 Task: Find a place to stay in Weymouth, United States, from July 12 to July 16 for 8 guests, with a price range of ₹10,000 to ₹16,000, and amenities including Wifi, Free parking, Gym, and Breakfast. Ensure the property type is a House and has Self check-in.
Action: Mouse moved to (578, 108)
Screenshot: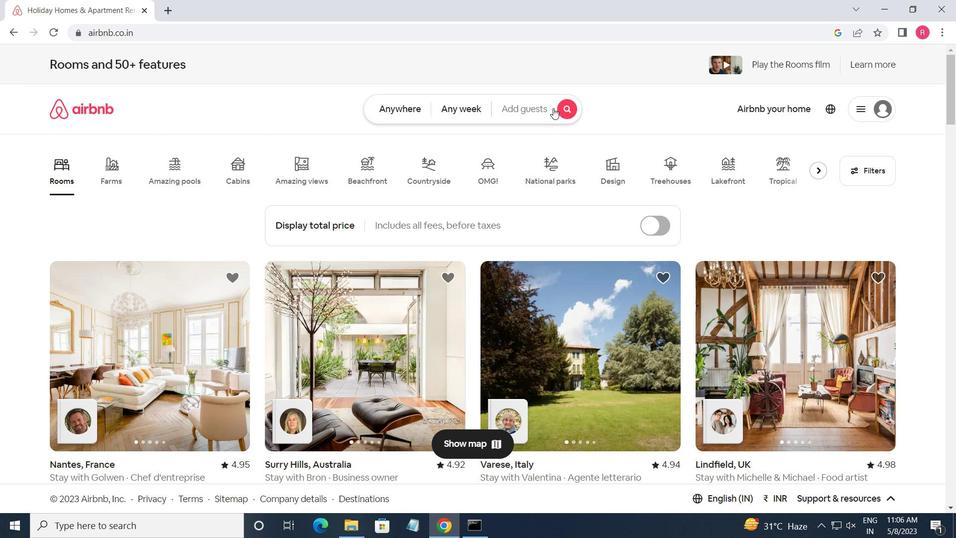 
Action: Mouse pressed left at (578, 108)
Screenshot: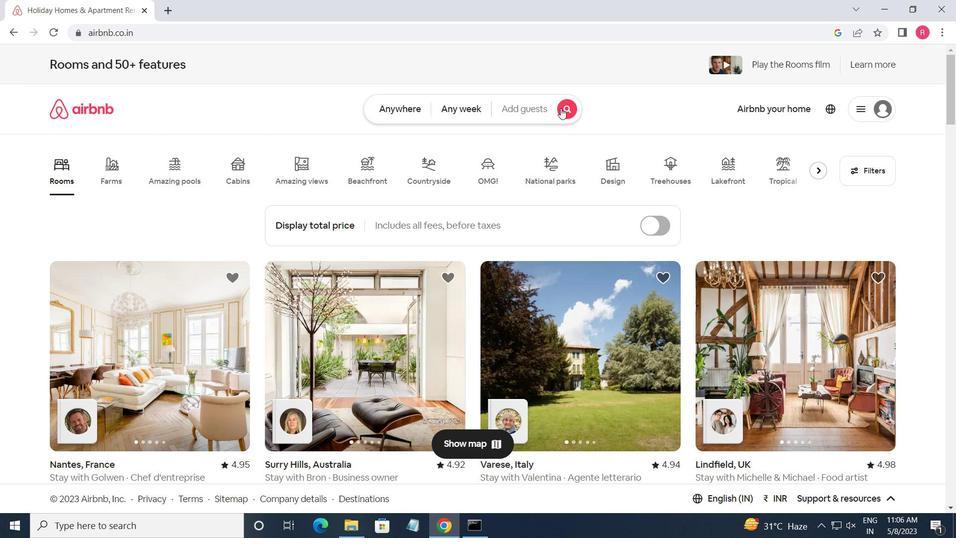 
Action: Mouse moved to (261, 157)
Screenshot: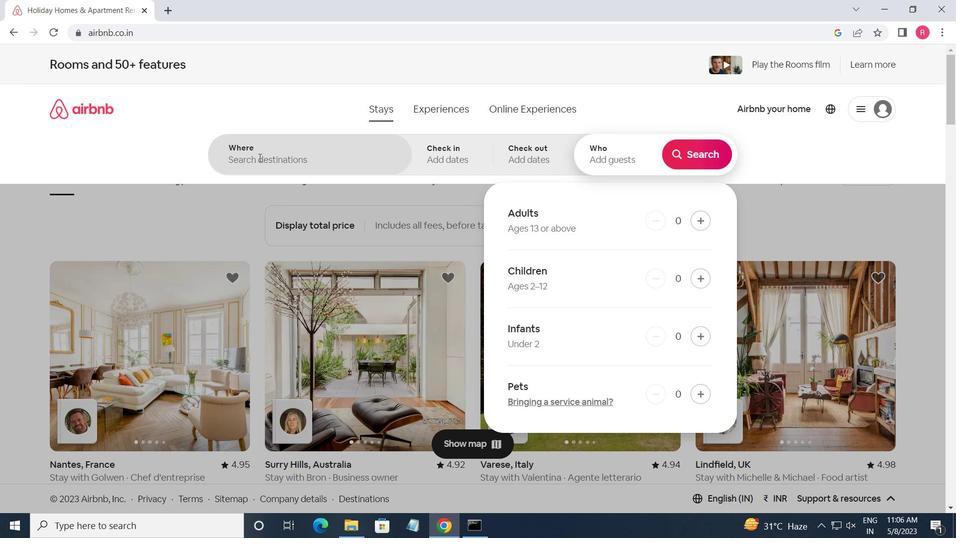 
Action: Mouse pressed left at (261, 157)
Screenshot: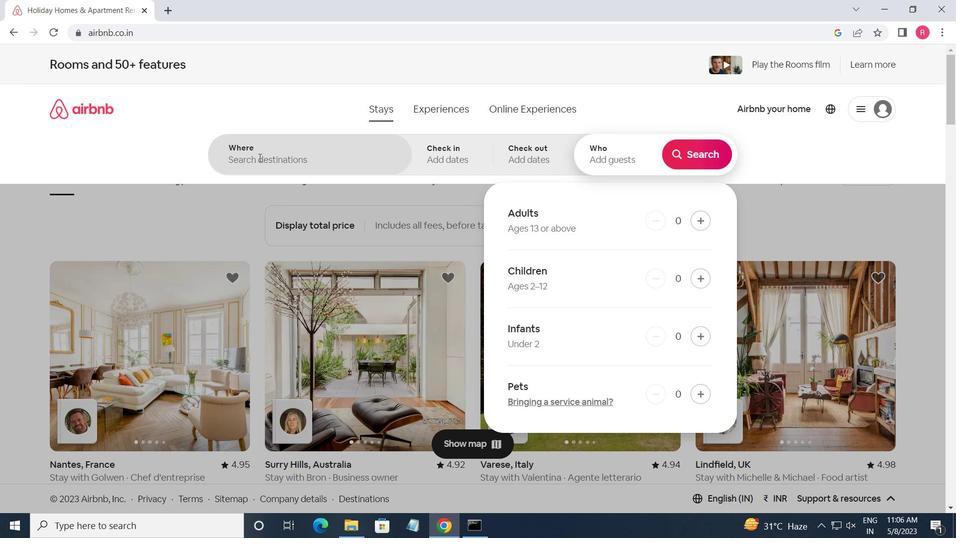 
Action: Mouse moved to (262, 157)
Screenshot: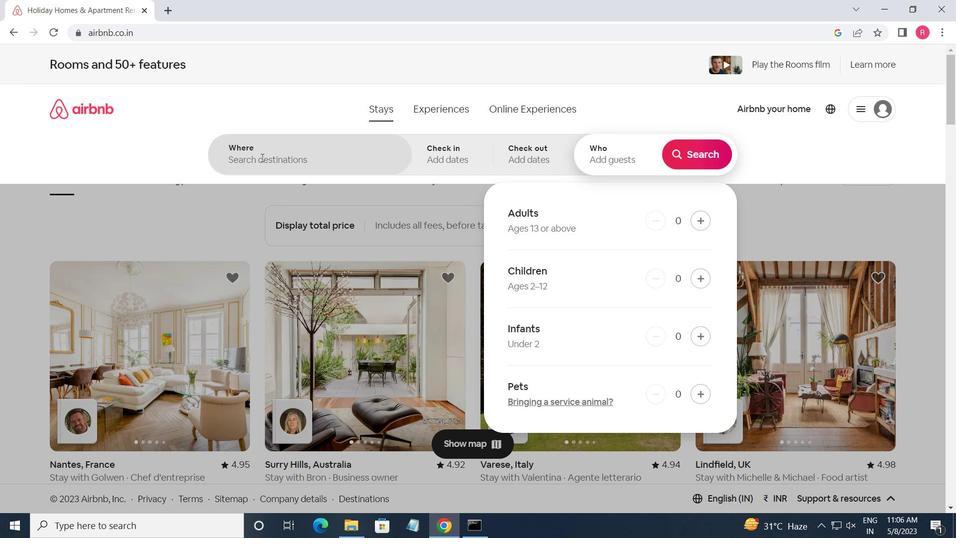 
Action: Key pressed <Key.shift>WEYMOUTH,<Key.space><Key.shift>UNITED<Key.space><Key.shift>STATES<Key.enter>
Screenshot: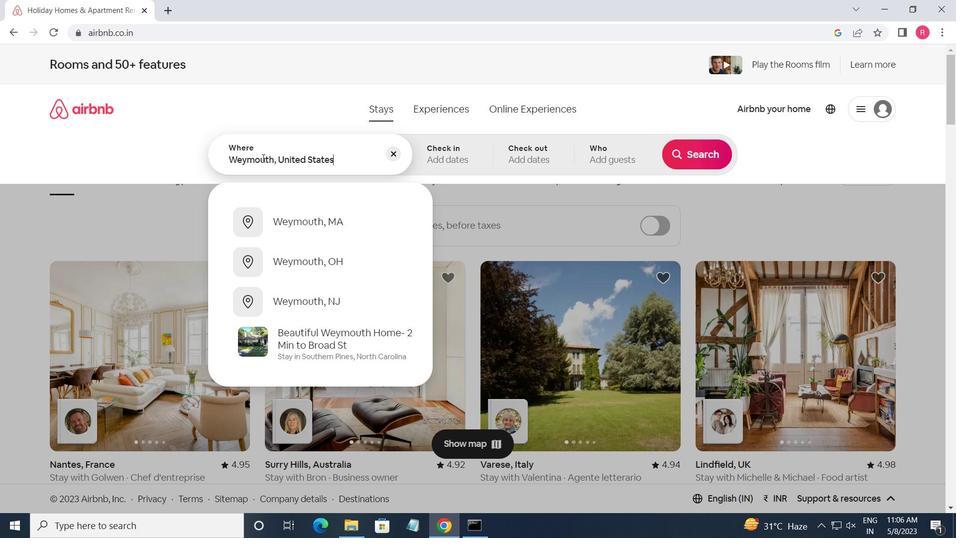 
Action: Mouse moved to (687, 251)
Screenshot: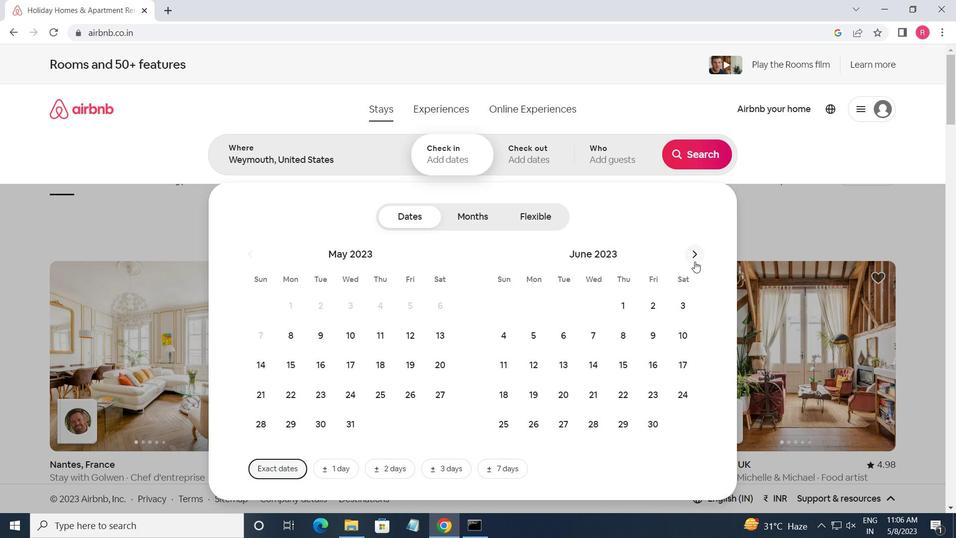 
Action: Mouse pressed left at (687, 251)
Screenshot: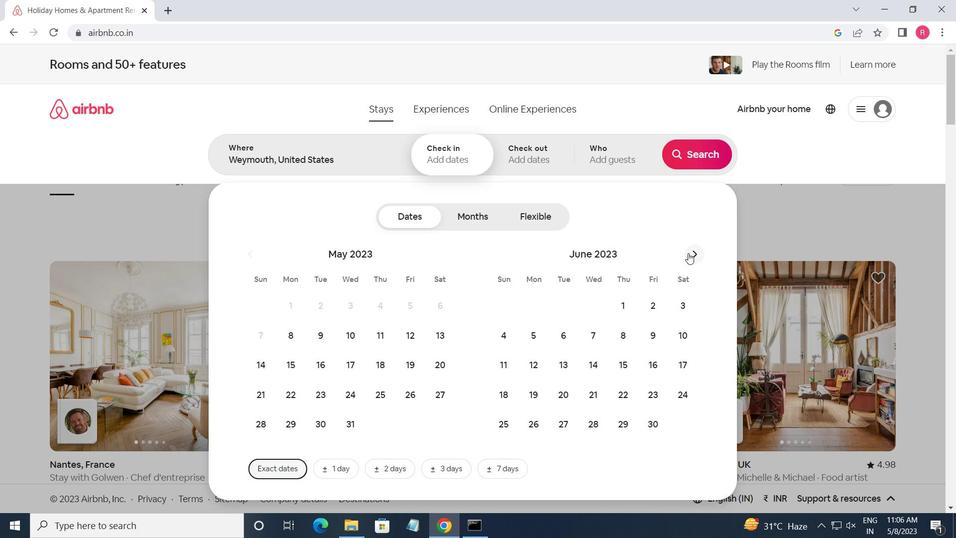 
Action: Mouse moved to (599, 365)
Screenshot: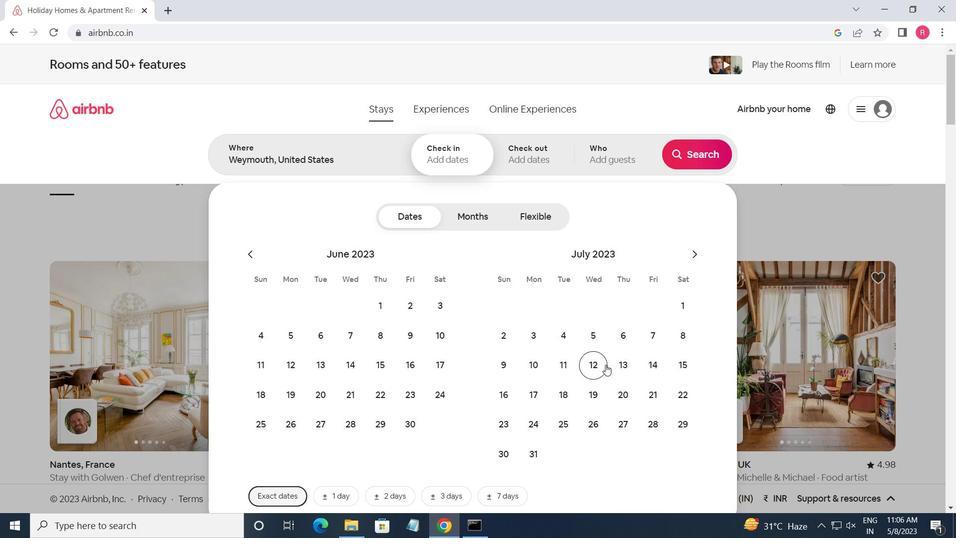 
Action: Mouse pressed left at (599, 365)
Screenshot: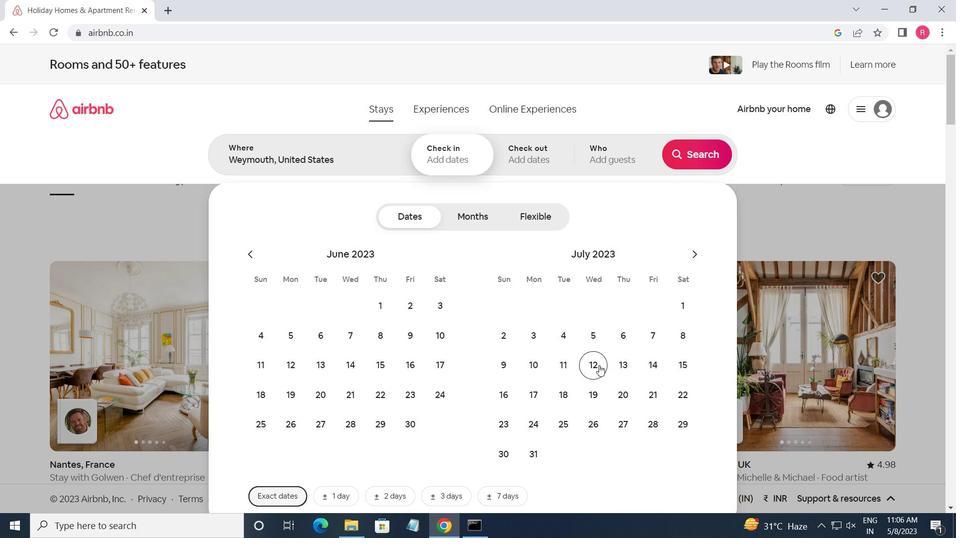 
Action: Mouse moved to (510, 402)
Screenshot: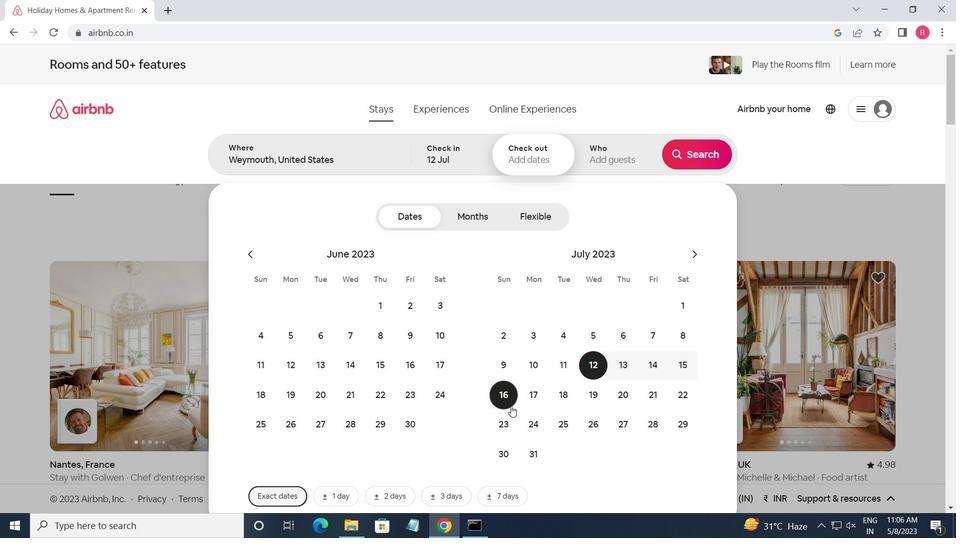 
Action: Mouse pressed left at (510, 402)
Screenshot: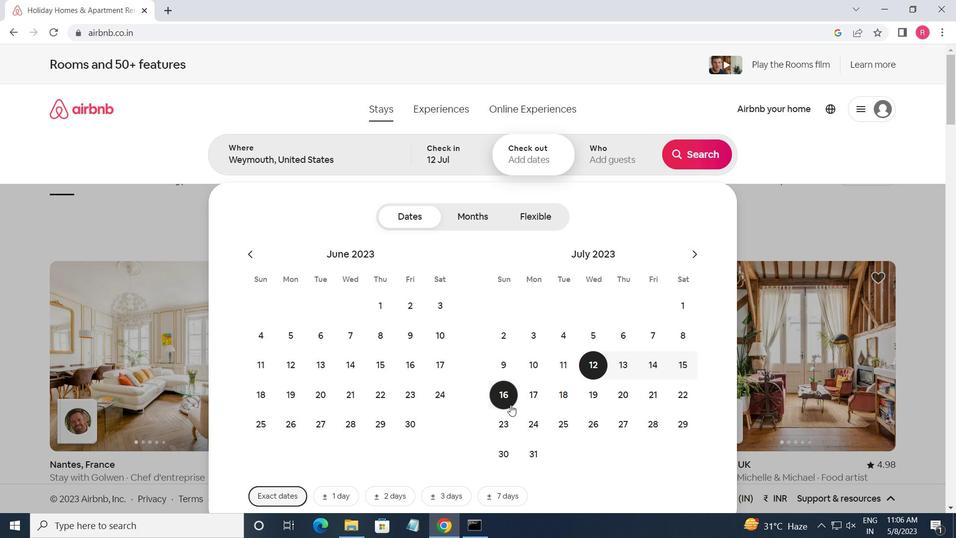 
Action: Mouse moved to (612, 164)
Screenshot: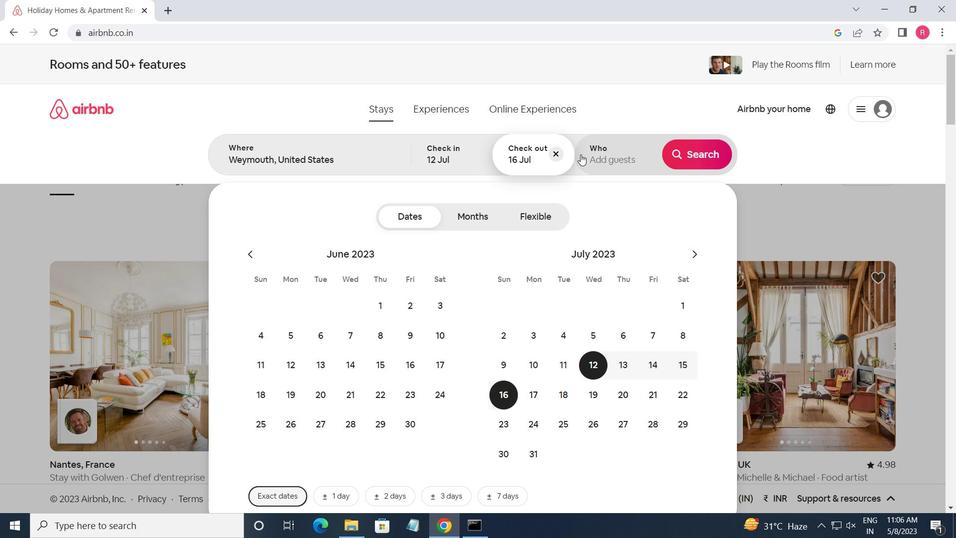 
Action: Mouse pressed left at (612, 164)
Screenshot: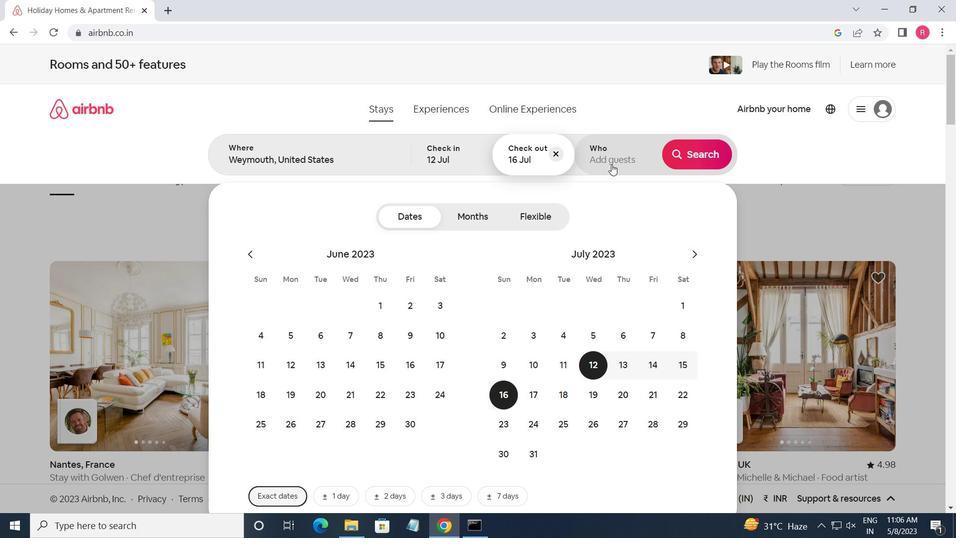 
Action: Mouse moved to (700, 223)
Screenshot: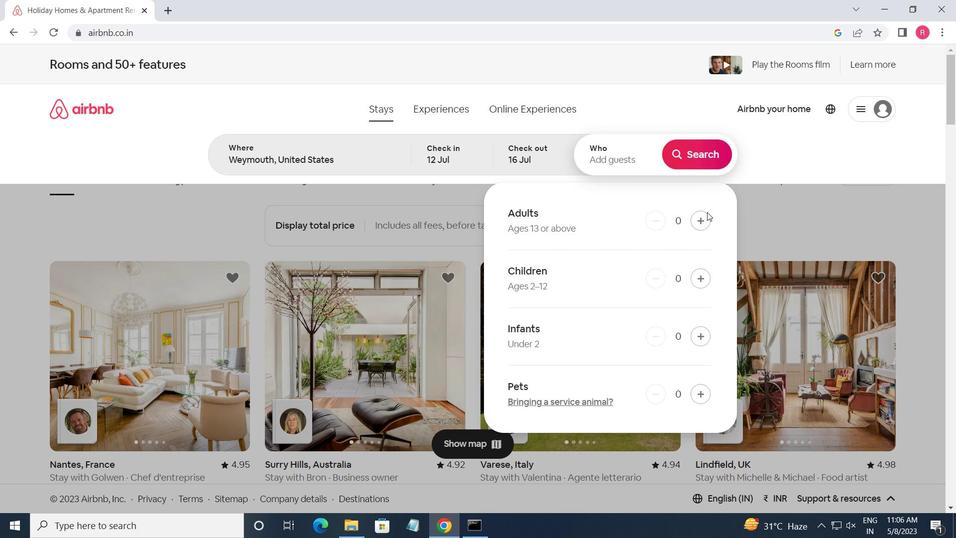 
Action: Mouse pressed left at (700, 223)
Screenshot: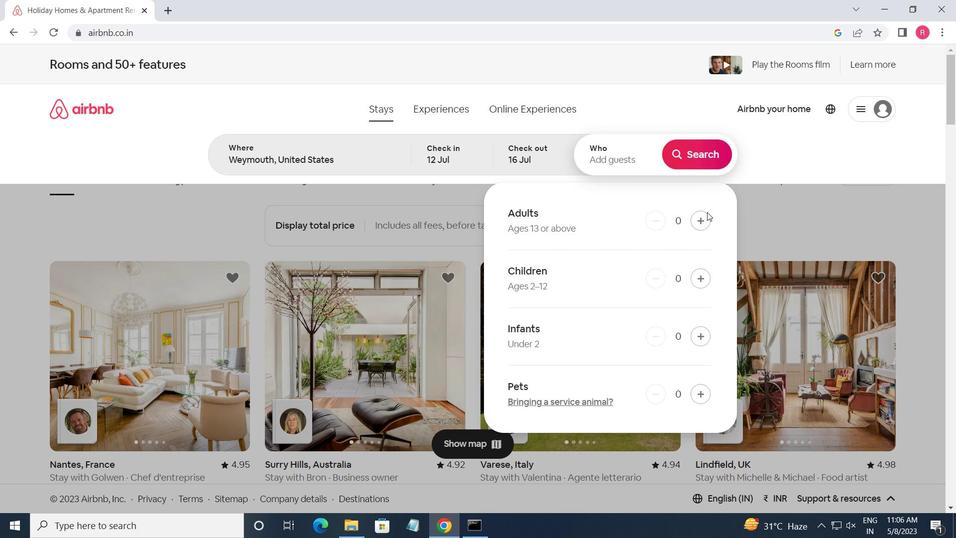 
Action: Mouse pressed left at (700, 223)
Screenshot: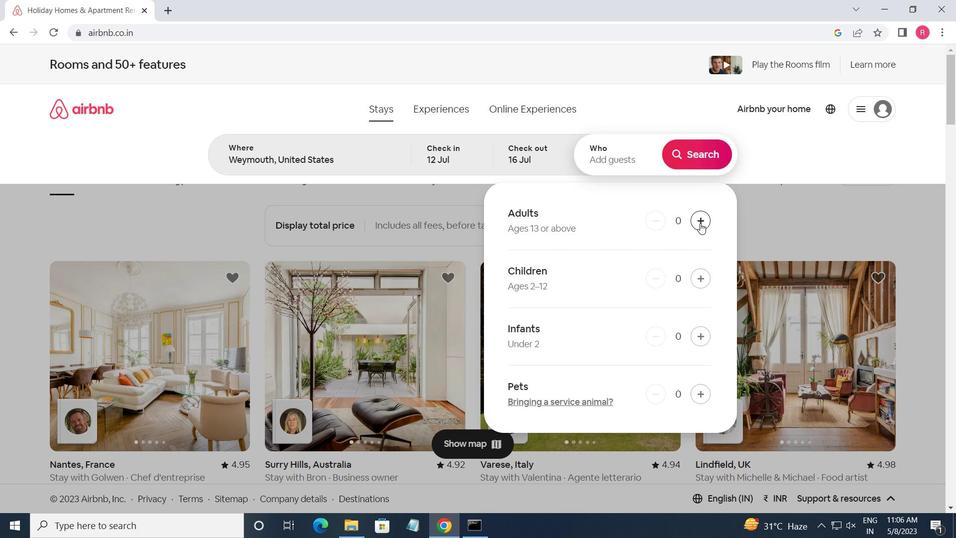 
Action: Mouse pressed left at (700, 223)
Screenshot: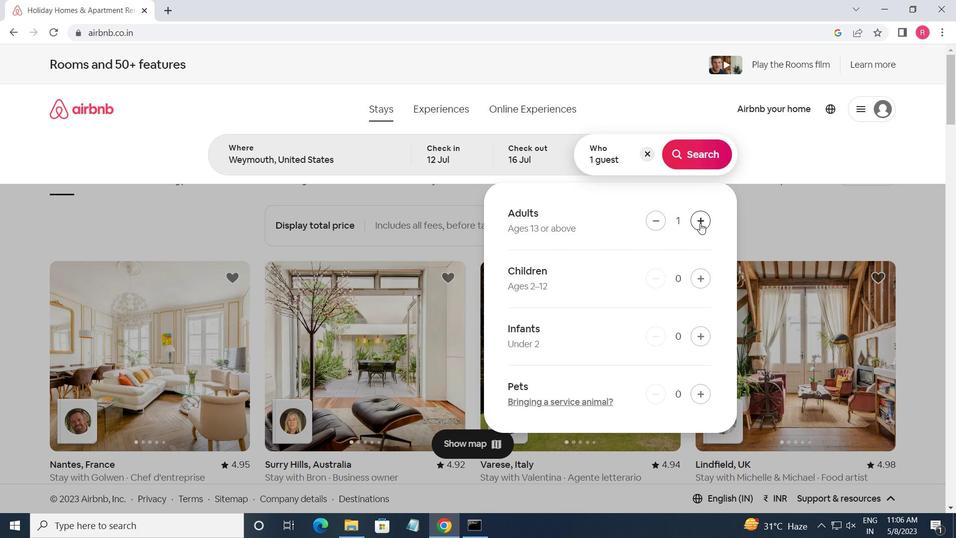 
Action: Mouse moved to (700, 224)
Screenshot: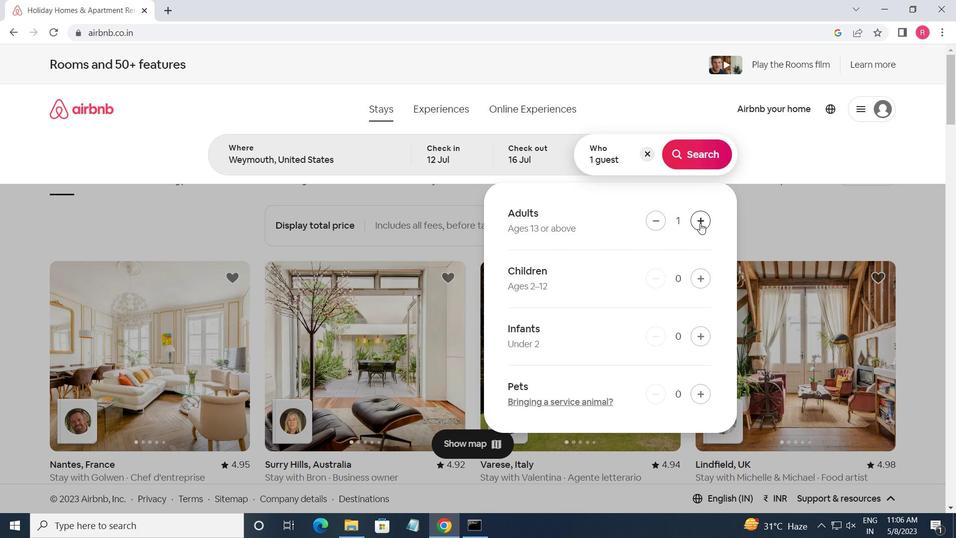 
Action: Mouse pressed left at (700, 224)
Screenshot: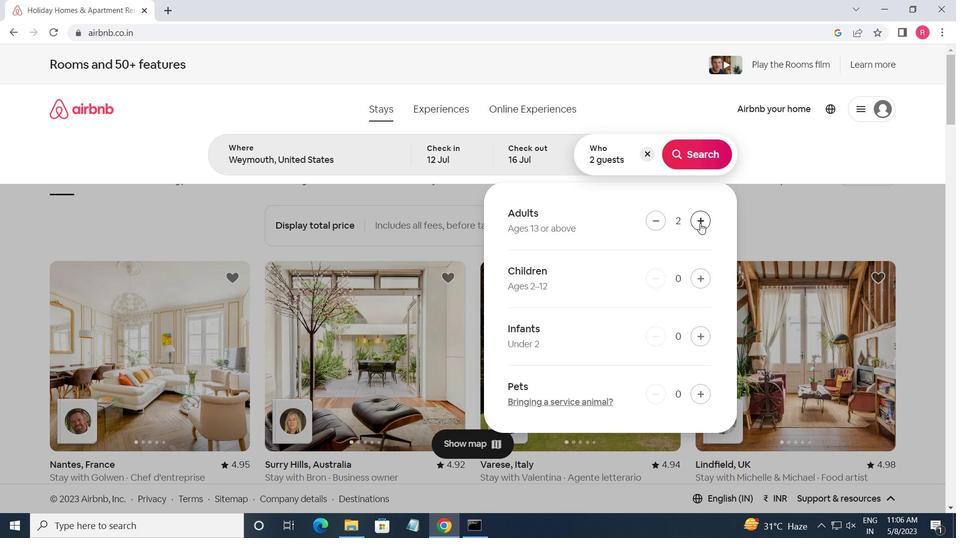 
Action: Mouse pressed left at (700, 224)
Screenshot: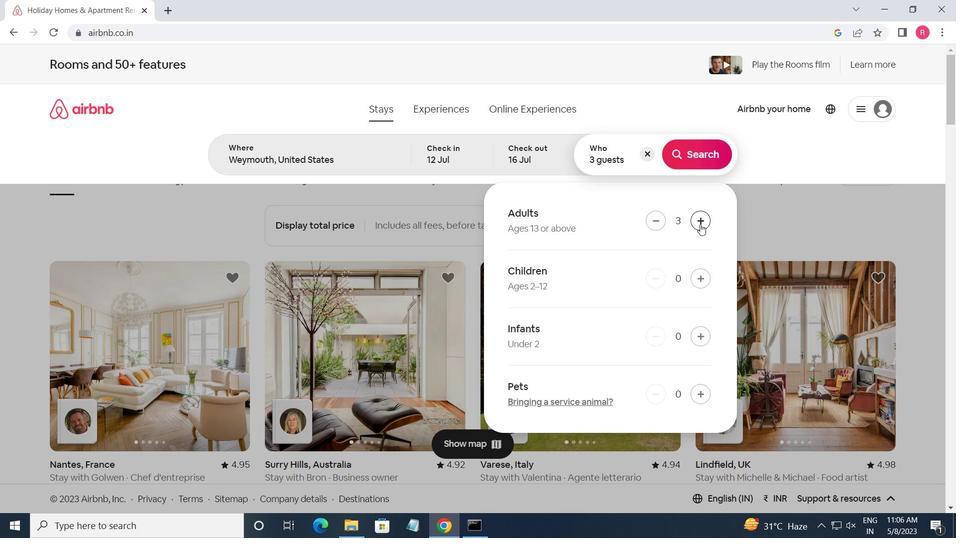 
Action: Mouse pressed left at (700, 224)
Screenshot: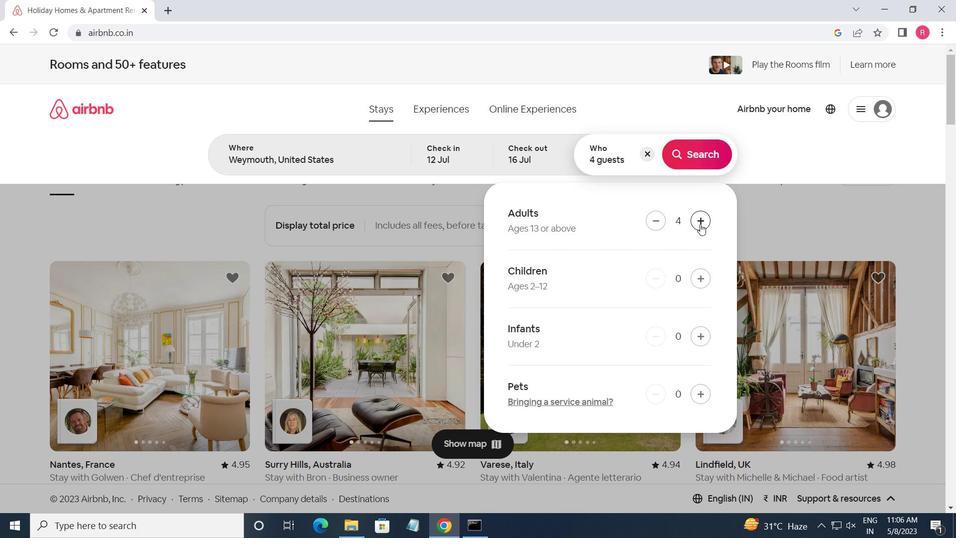 
Action: Mouse pressed left at (700, 224)
Screenshot: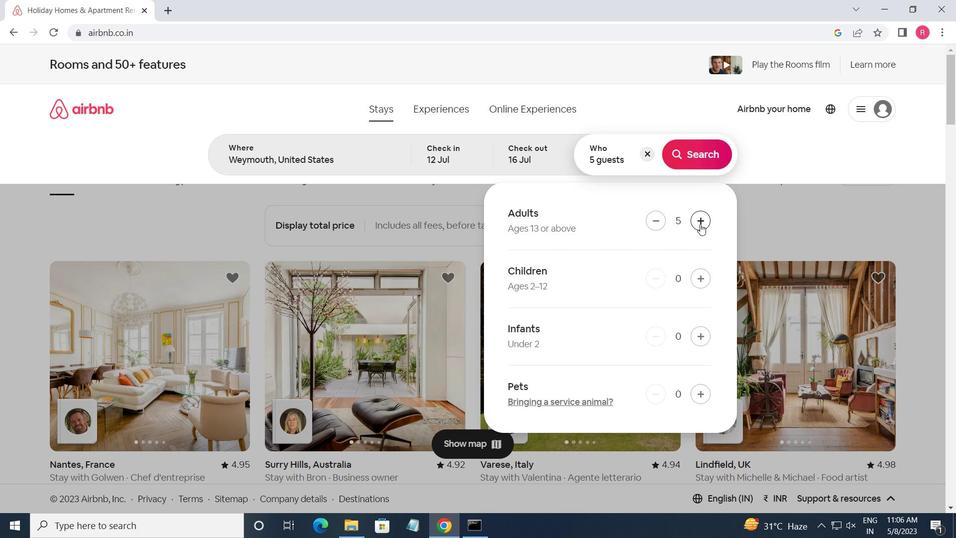 
Action: Mouse pressed left at (700, 224)
Screenshot: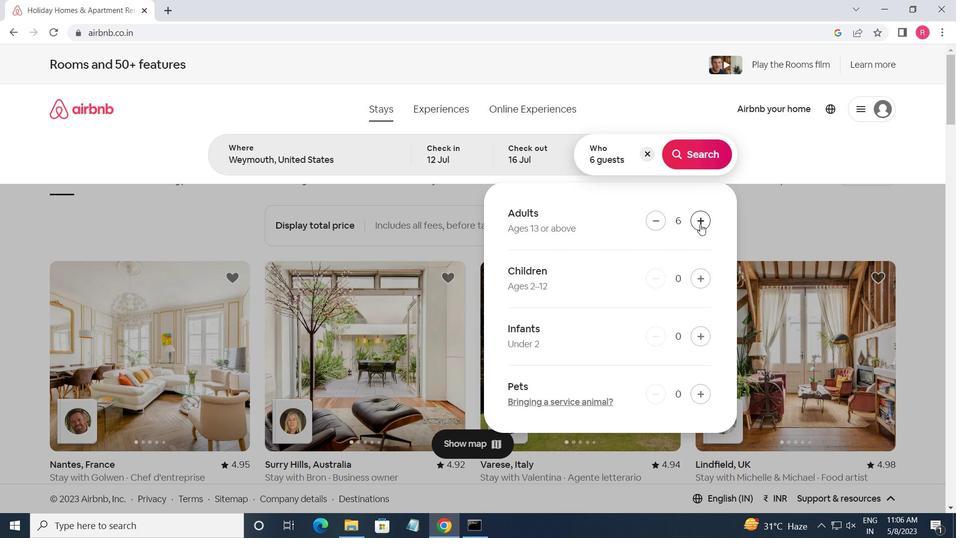 
Action: Mouse moved to (709, 151)
Screenshot: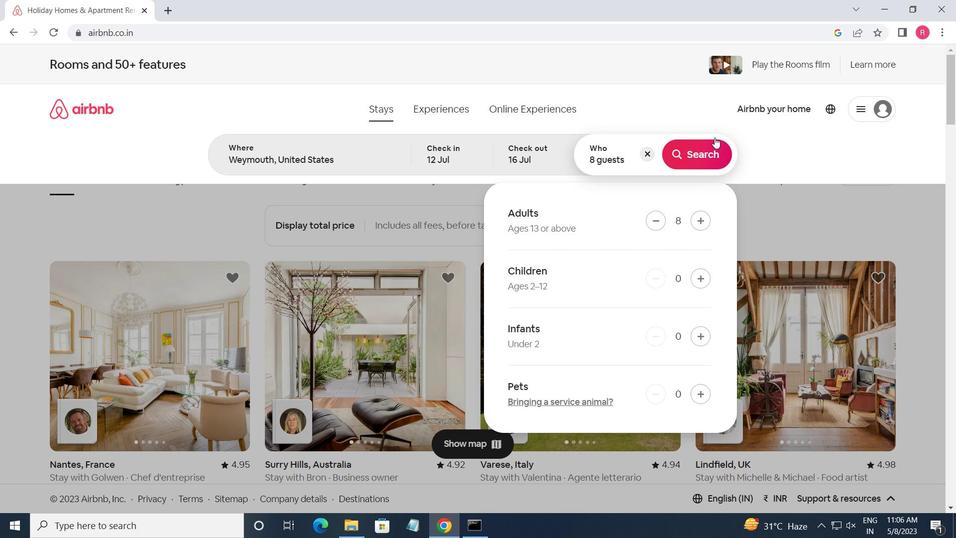 
Action: Mouse pressed left at (709, 151)
Screenshot: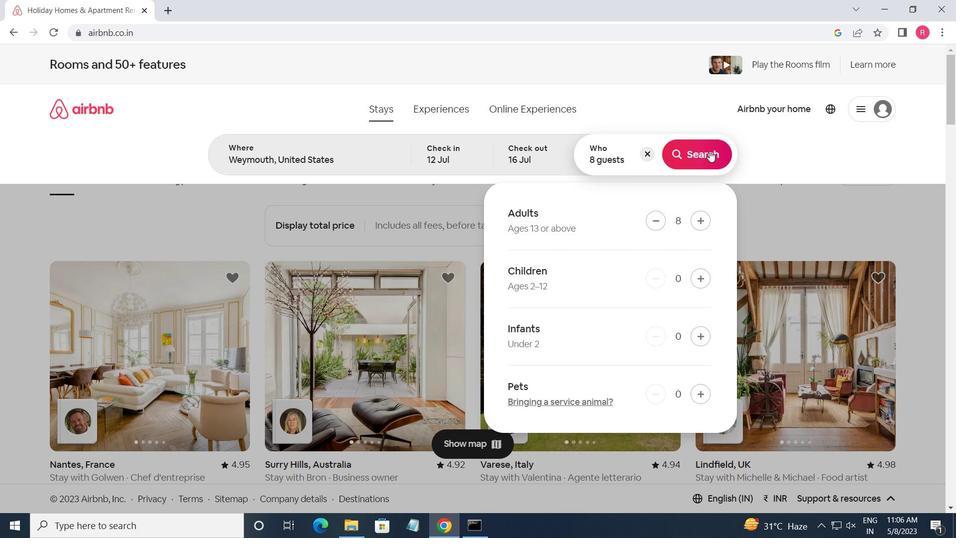 
Action: Mouse moved to (903, 123)
Screenshot: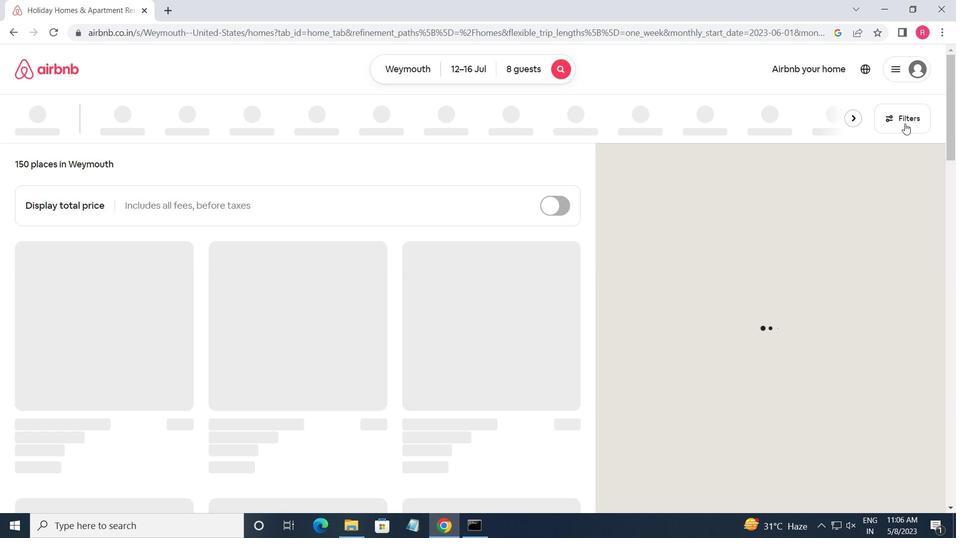 
Action: Mouse pressed left at (903, 123)
Screenshot: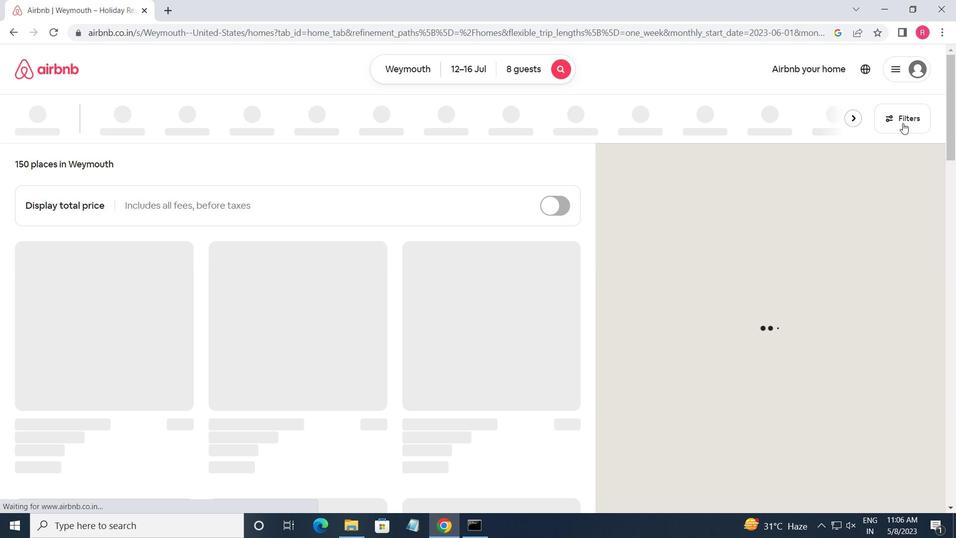 
Action: Mouse moved to (401, 249)
Screenshot: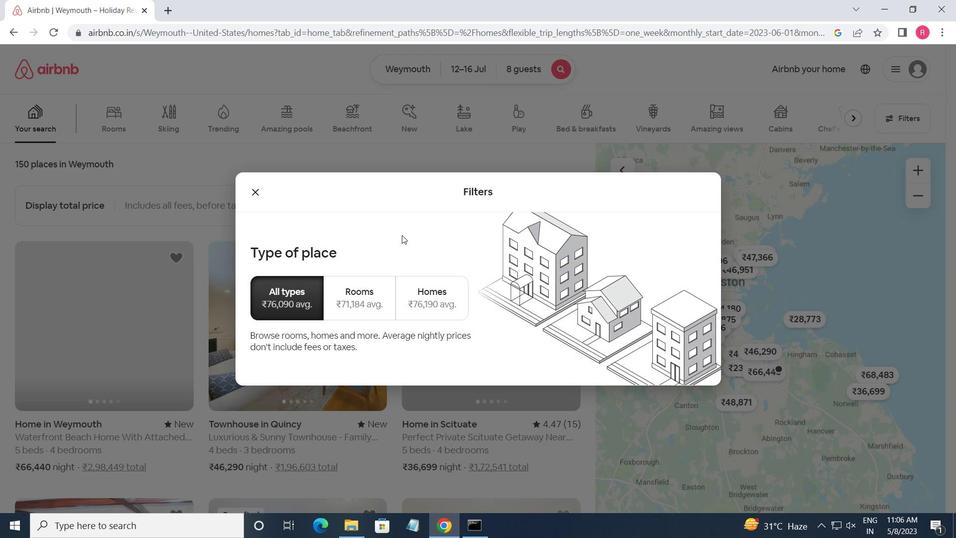 
Action: Mouse scrolled (401, 249) with delta (0, 0)
Screenshot: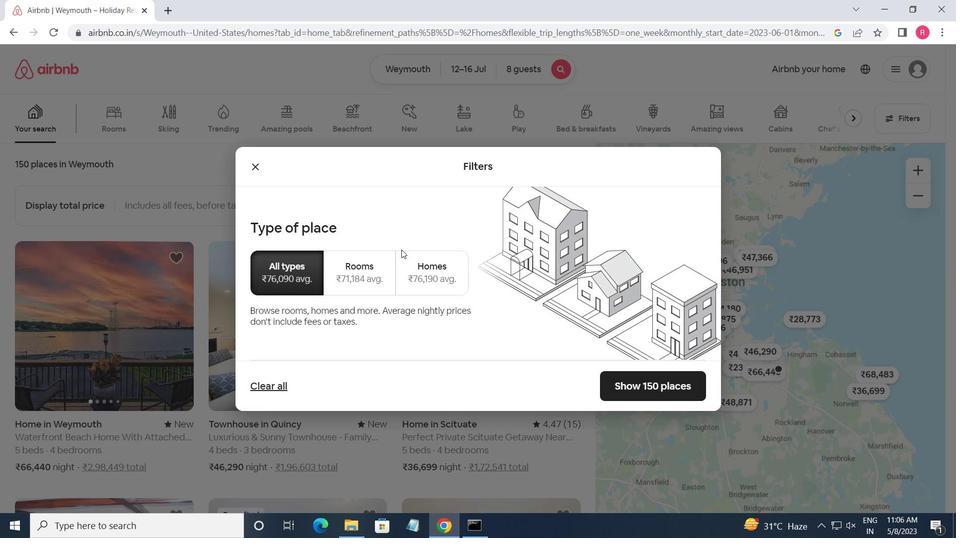 
Action: Mouse scrolled (401, 249) with delta (0, 0)
Screenshot: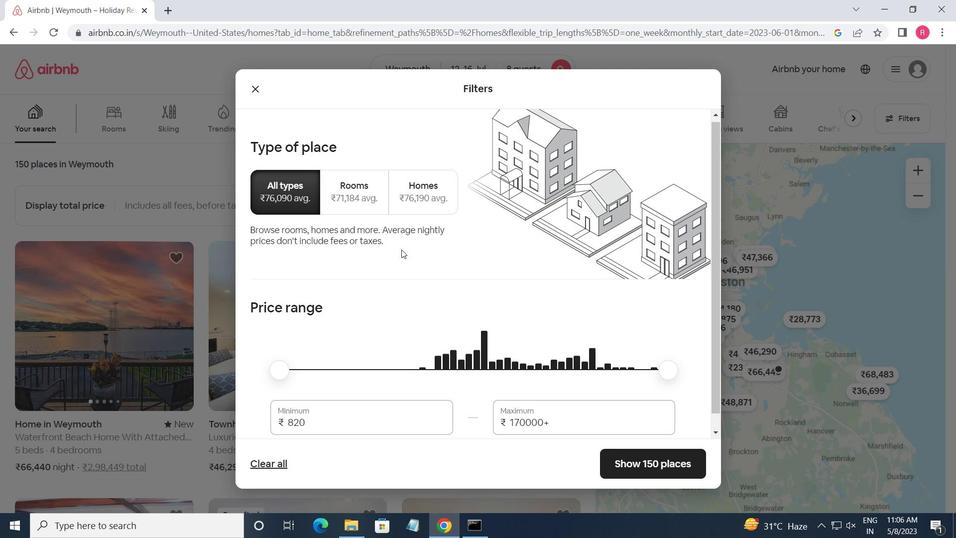 
Action: Mouse moved to (341, 411)
Screenshot: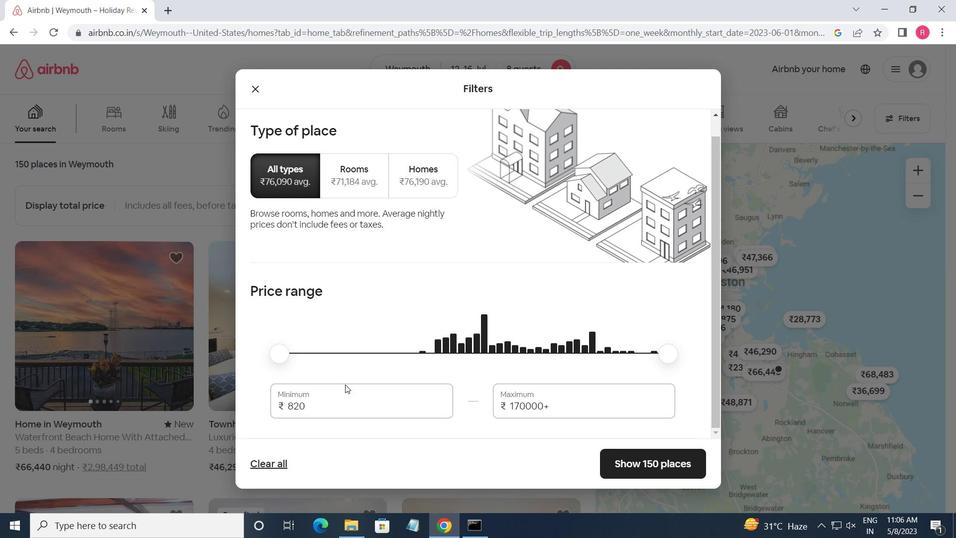 
Action: Mouse pressed left at (341, 411)
Screenshot: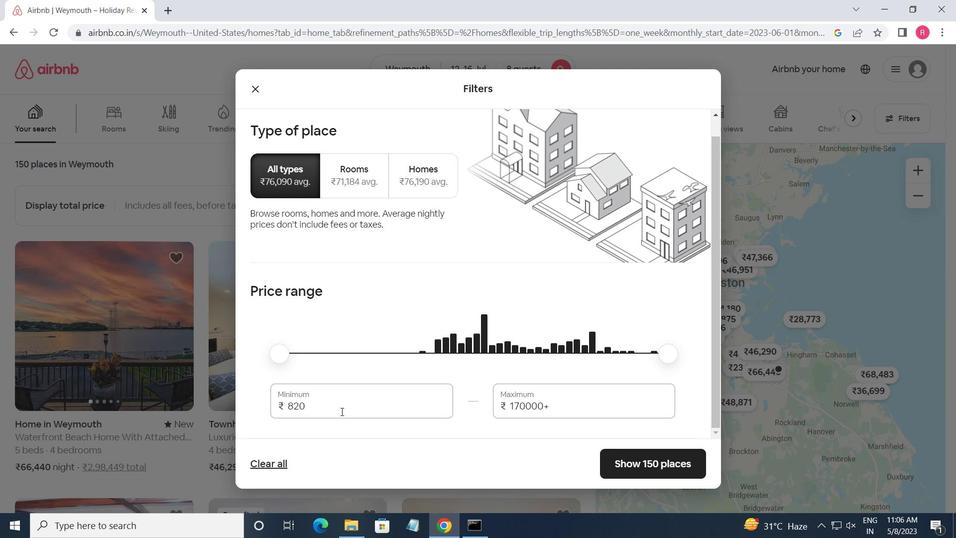 
Action: Mouse pressed left at (341, 411)
Screenshot: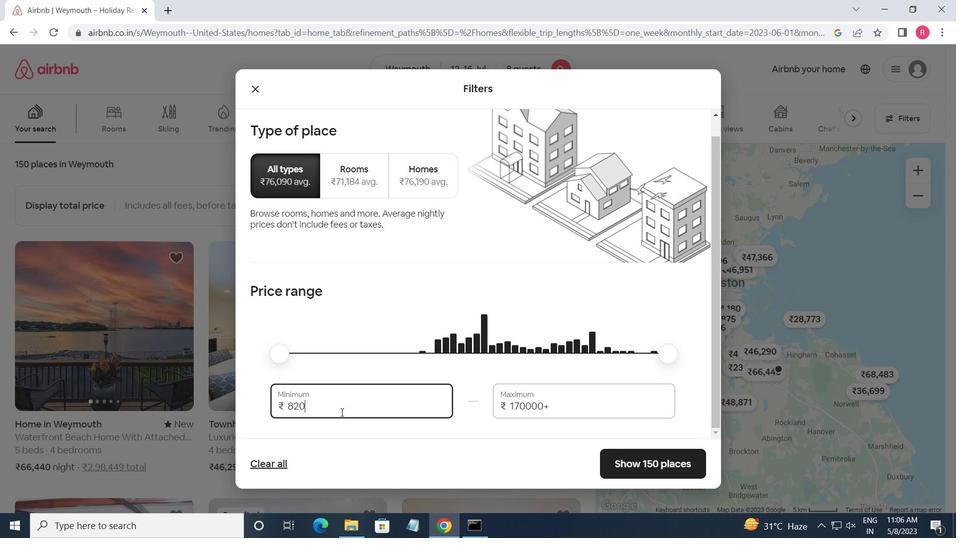 
Action: Mouse moved to (344, 414)
Screenshot: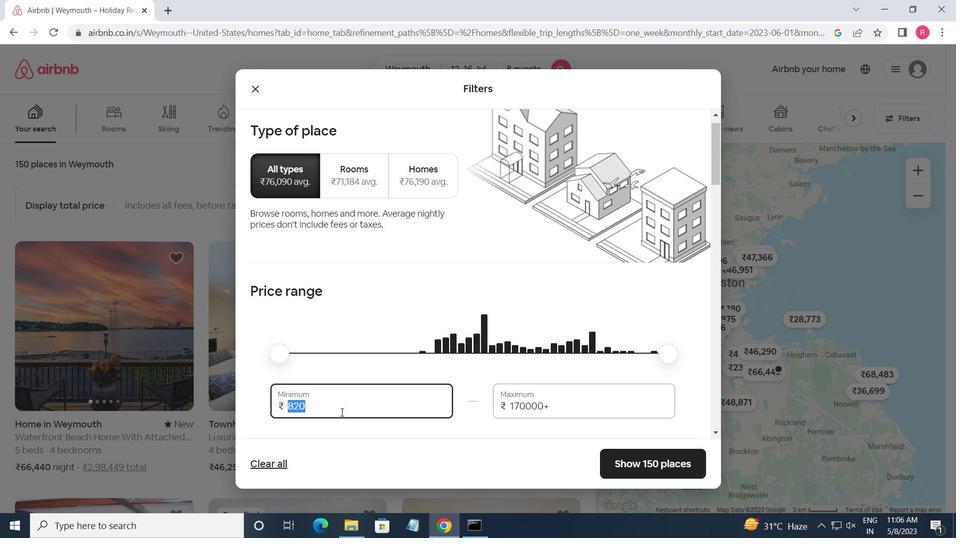 
Action: Key pressed 10000<Key.tab>16000
Screenshot: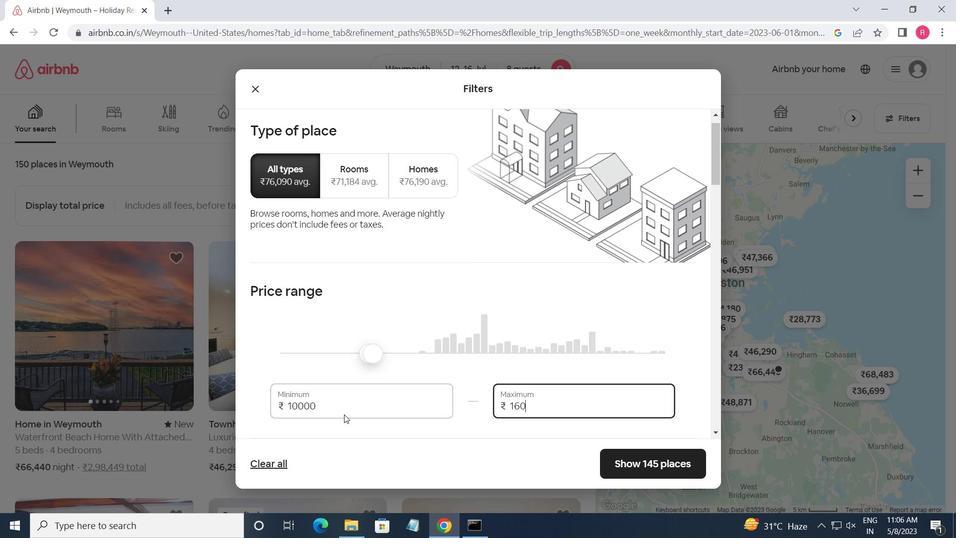 
Action: Mouse scrolled (344, 414) with delta (0, 0)
Screenshot: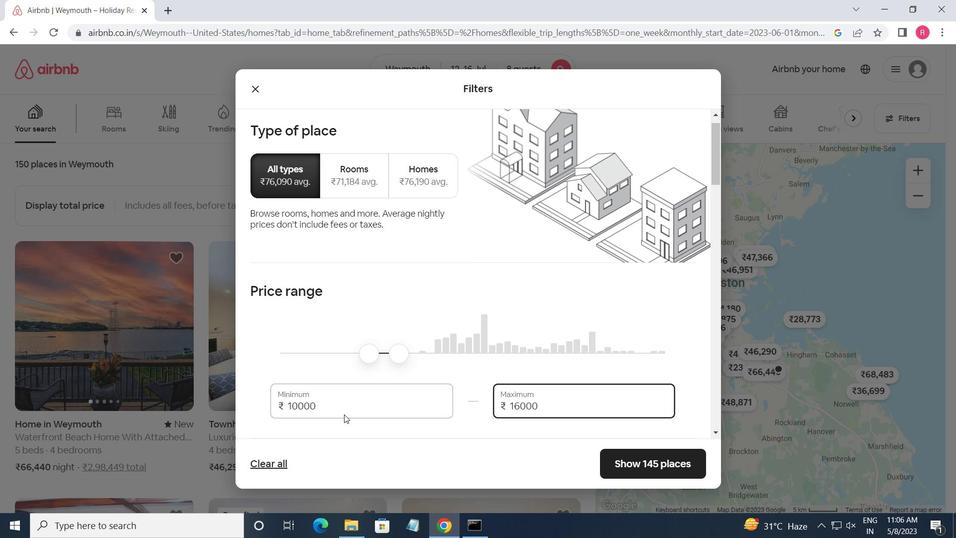 
Action: Mouse scrolled (344, 414) with delta (0, 0)
Screenshot: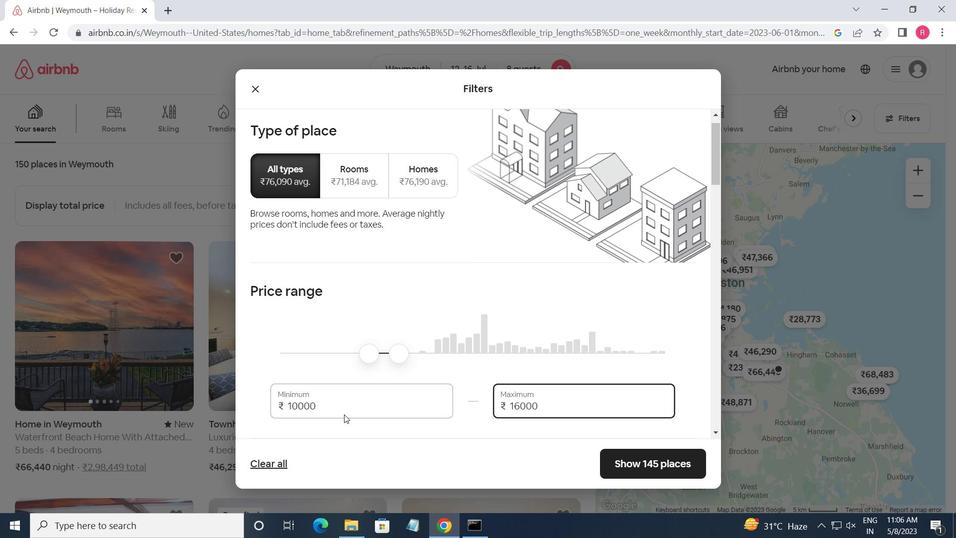 
Action: Mouse moved to (344, 416)
Screenshot: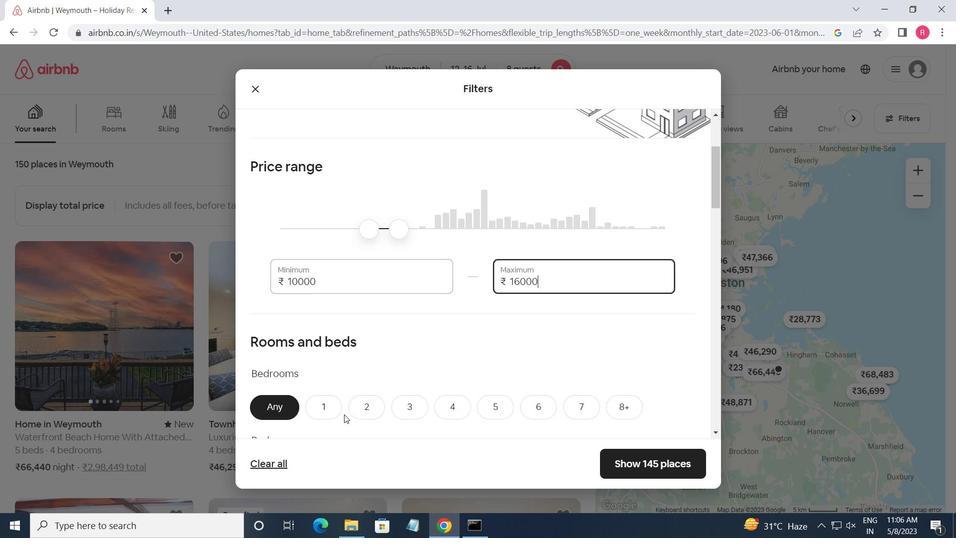 
Action: Mouse scrolled (344, 416) with delta (0, 0)
Screenshot: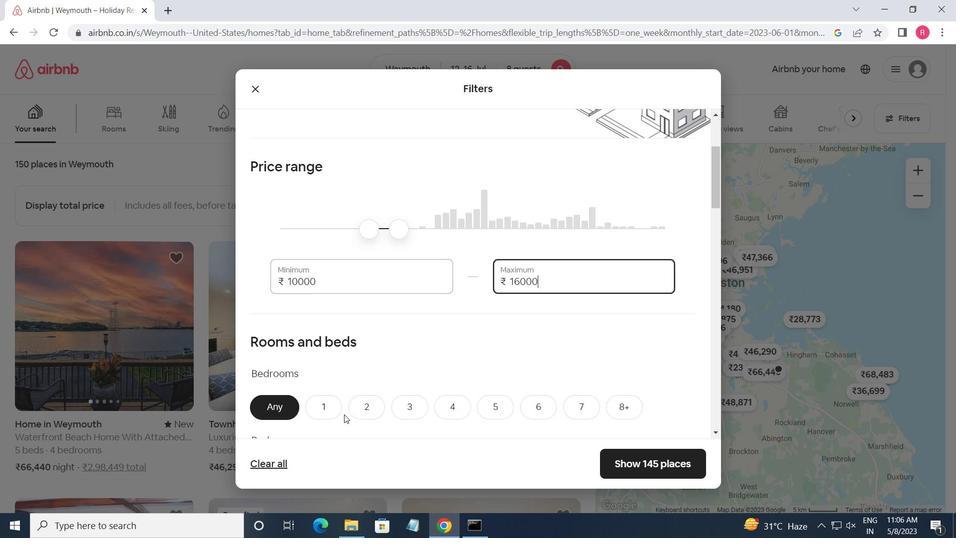 
Action: Mouse moved to (628, 349)
Screenshot: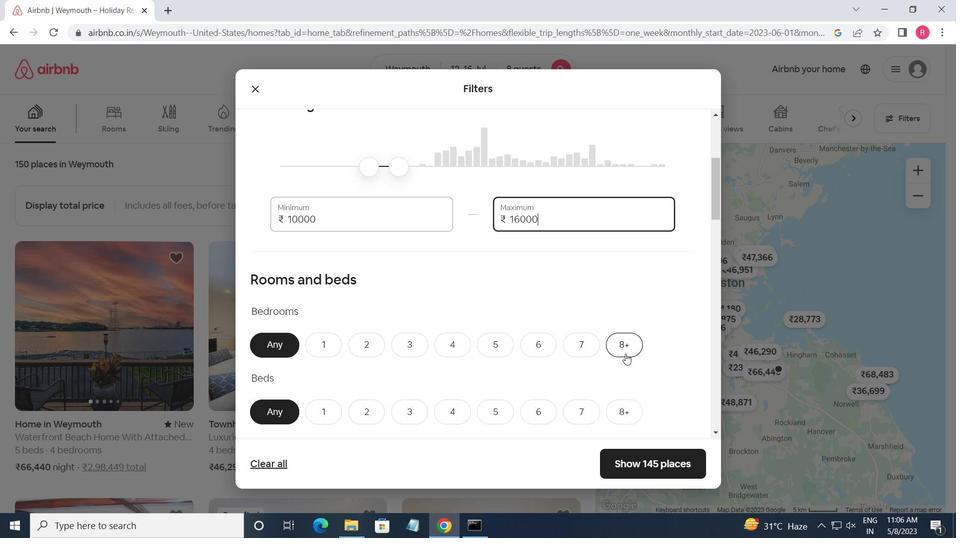 
Action: Mouse pressed left at (628, 349)
Screenshot: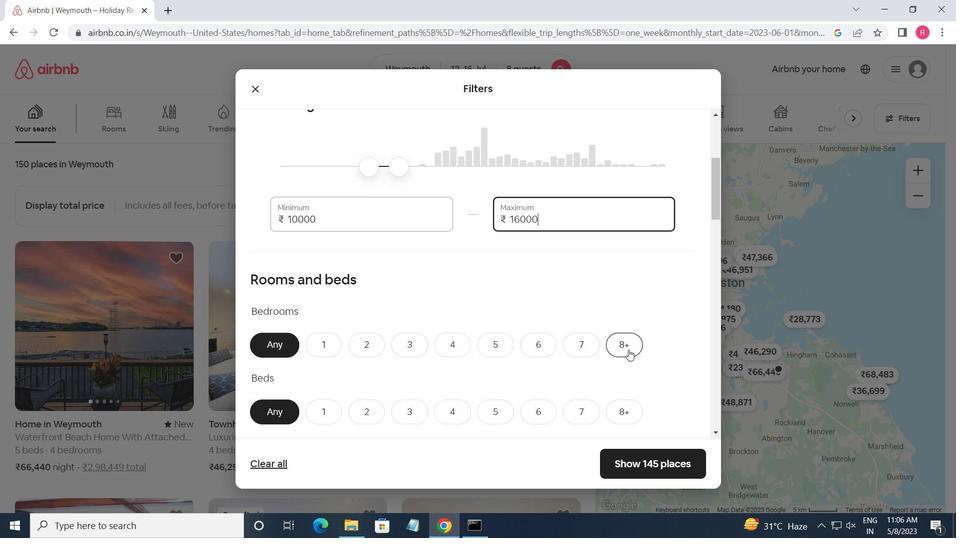 
Action: Mouse moved to (564, 347)
Screenshot: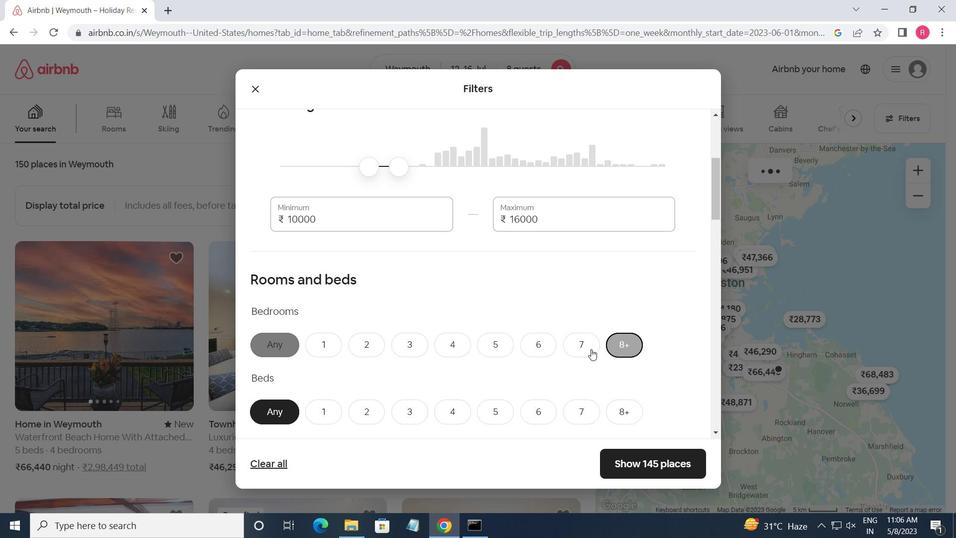 
Action: Mouse scrolled (564, 347) with delta (0, 0)
Screenshot: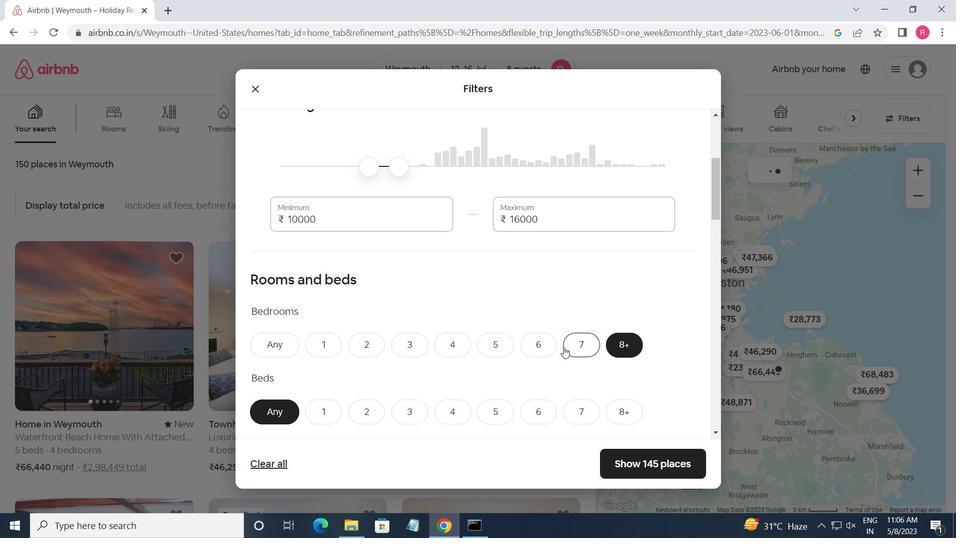 
Action: Mouse moved to (629, 343)
Screenshot: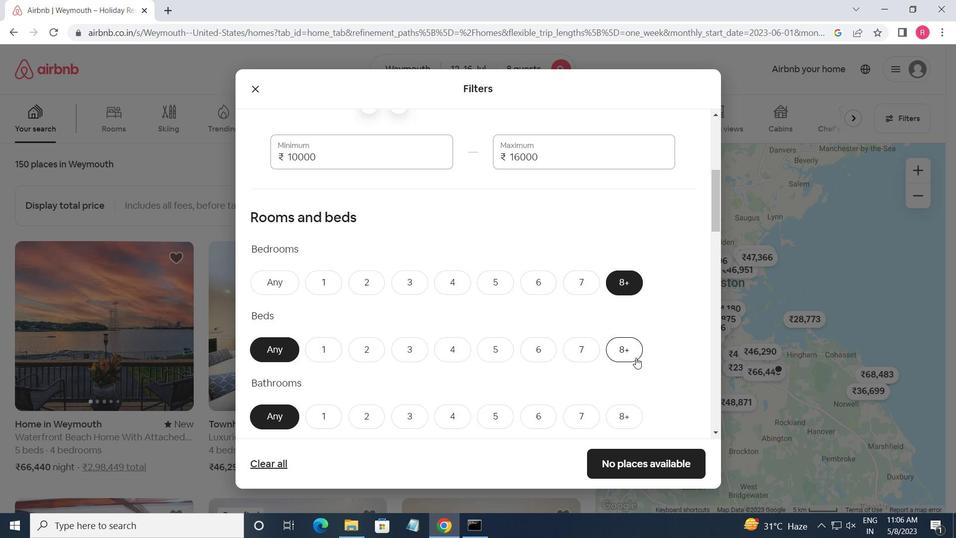 
Action: Mouse pressed left at (629, 343)
Screenshot: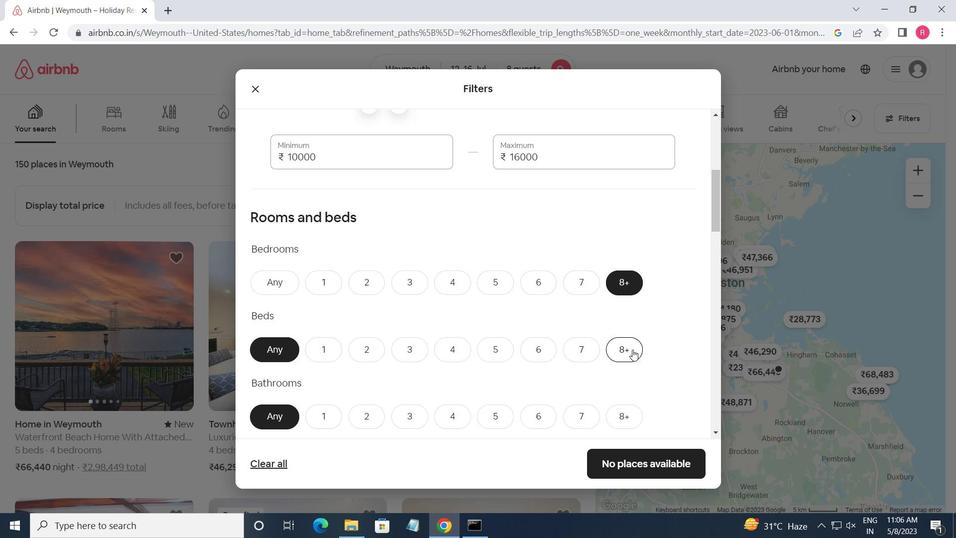 
Action: Mouse moved to (622, 416)
Screenshot: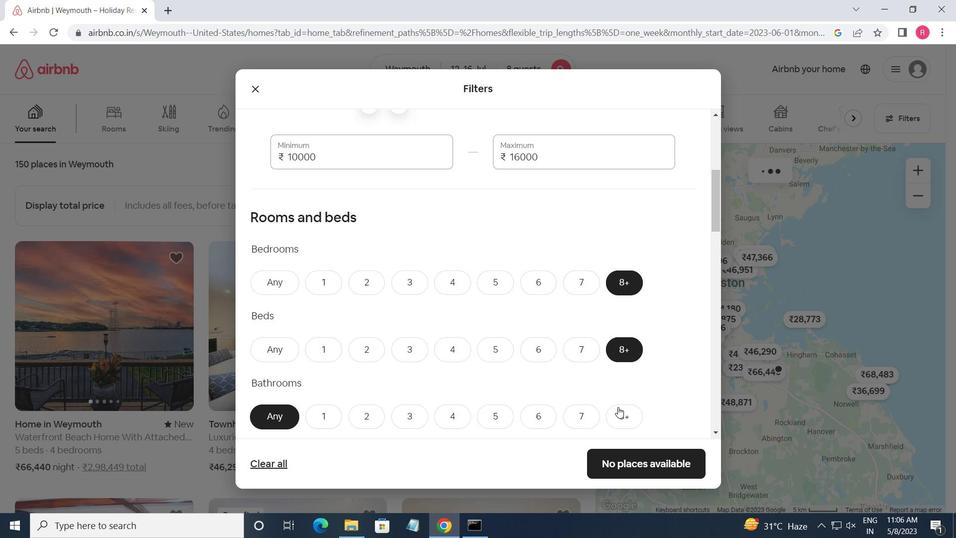 
Action: Mouse pressed left at (622, 416)
Screenshot: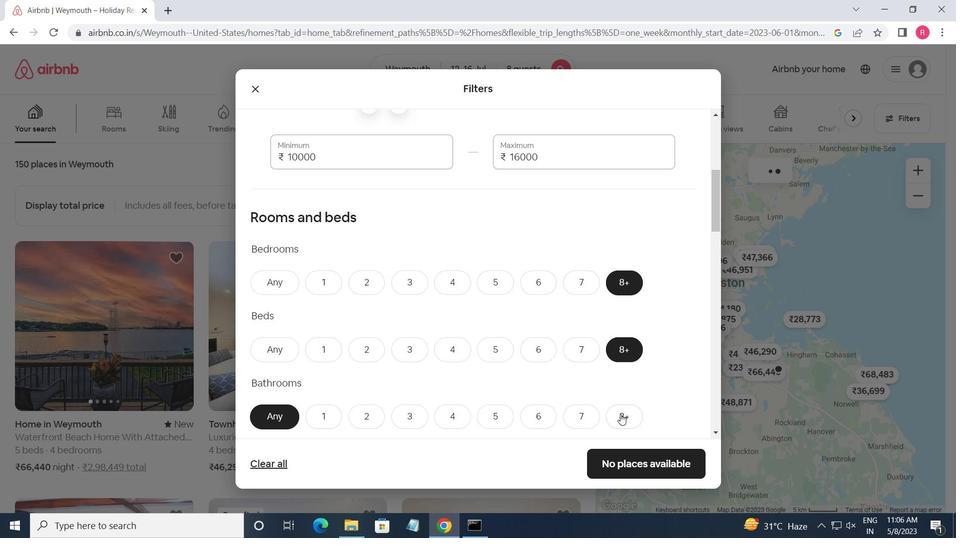 
Action: Mouse moved to (507, 310)
Screenshot: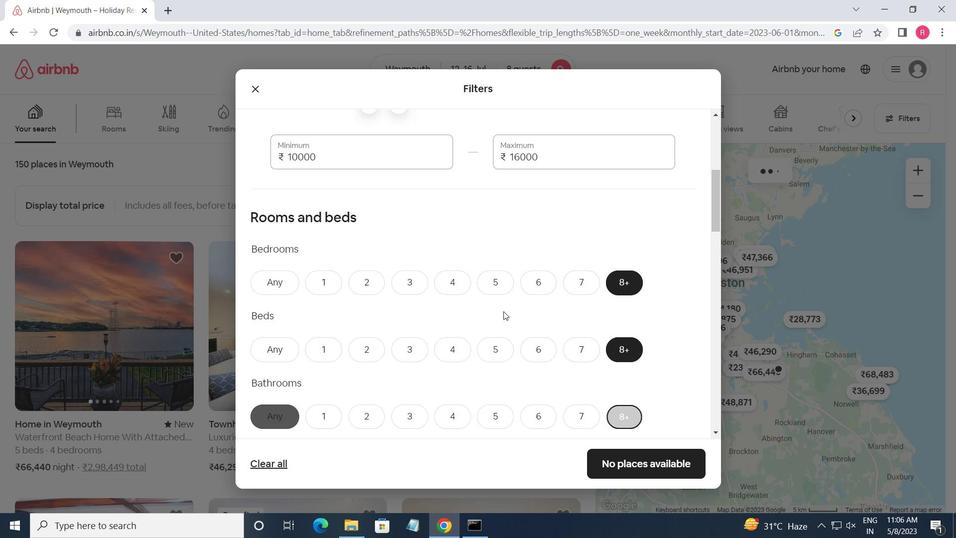 
Action: Mouse scrolled (507, 310) with delta (0, 0)
Screenshot: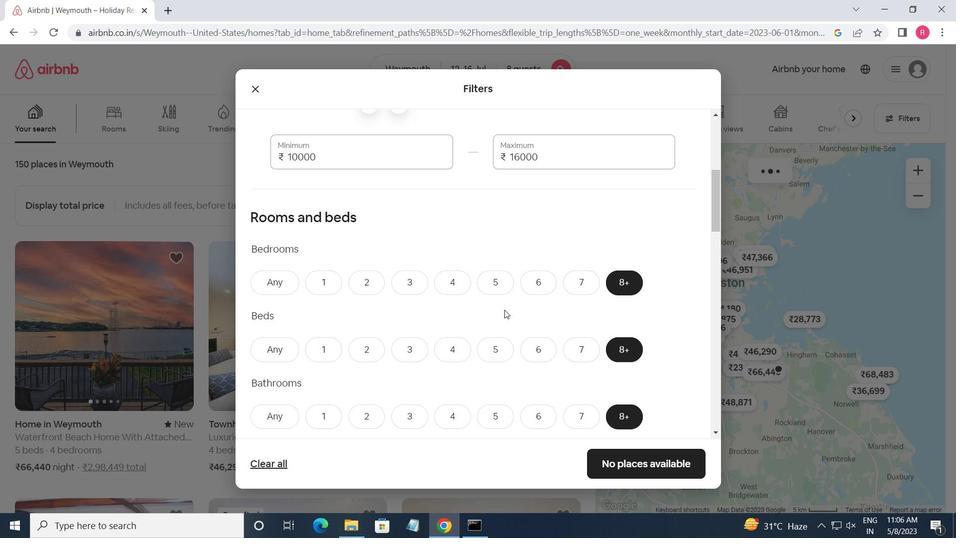 
Action: Mouse scrolled (507, 310) with delta (0, 0)
Screenshot: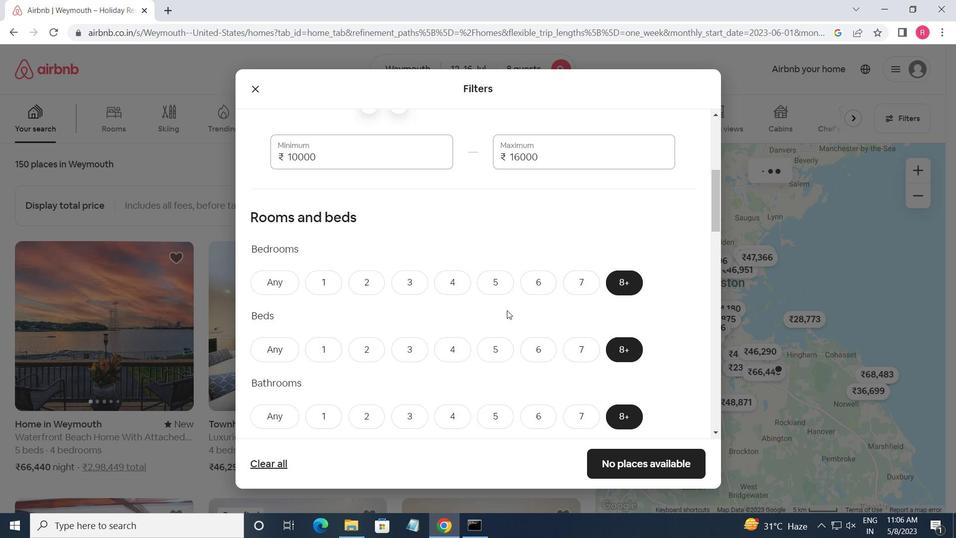 
Action: Mouse scrolled (507, 310) with delta (0, 0)
Screenshot: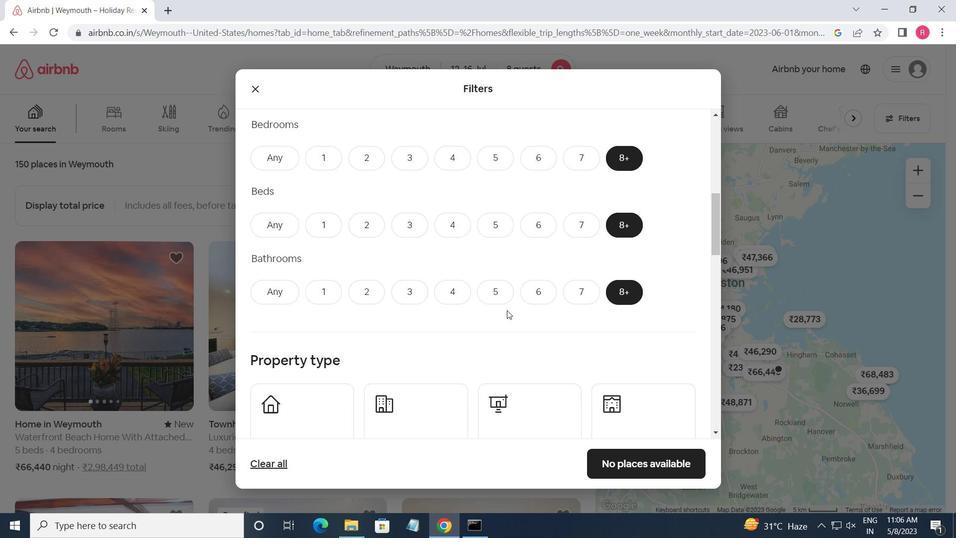 
Action: Mouse moved to (300, 369)
Screenshot: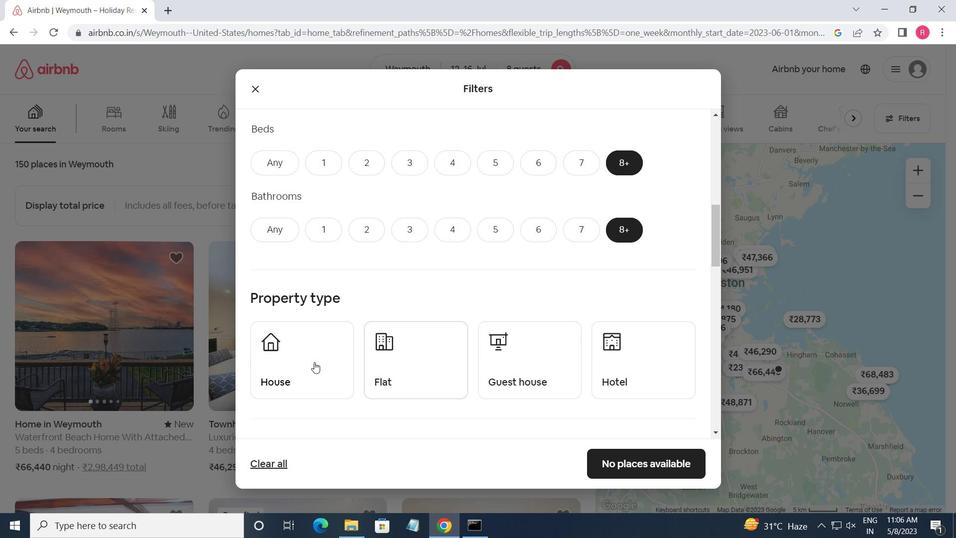 
Action: Mouse pressed left at (300, 369)
Screenshot: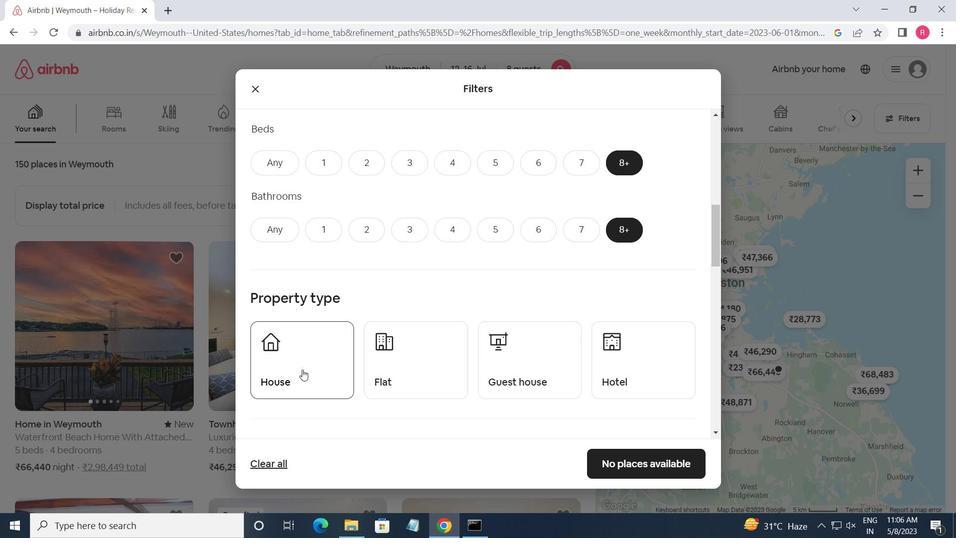 
Action: Mouse moved to (396, 378)
Screenshot: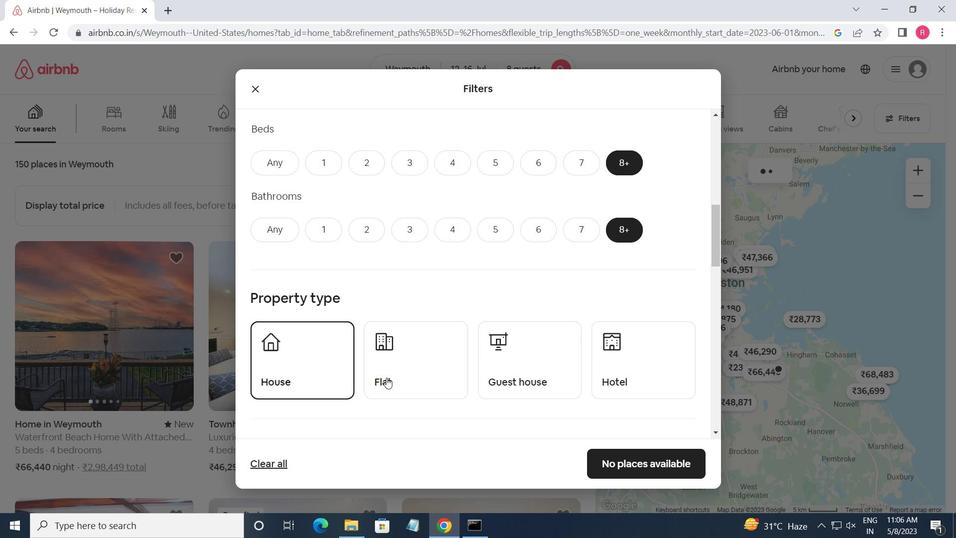 
Action: Mouse pressed left at (396, 378)
Screenshot: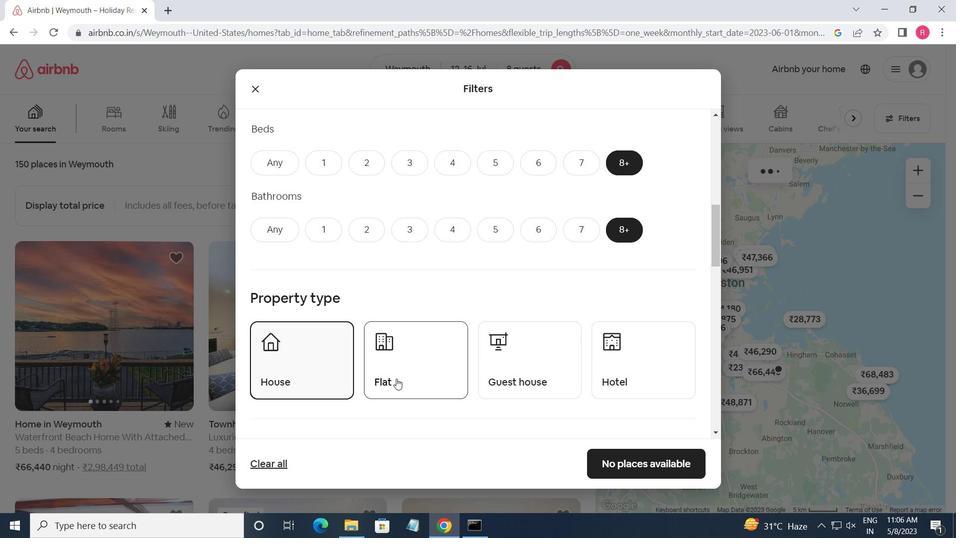 
Action: Mouse moved to (515, 359)
Screenshot: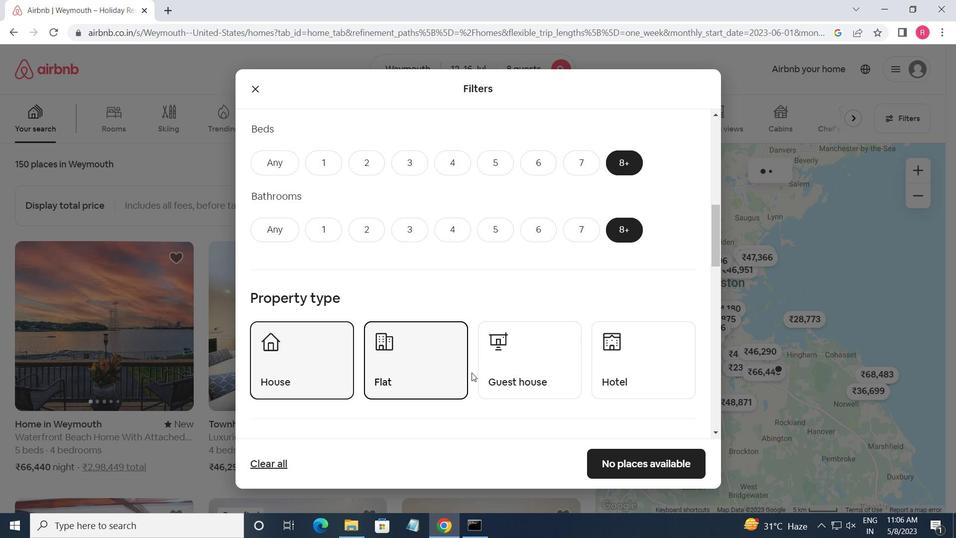 
Action: Mouse pressed left at (515, 359)
Screenshot: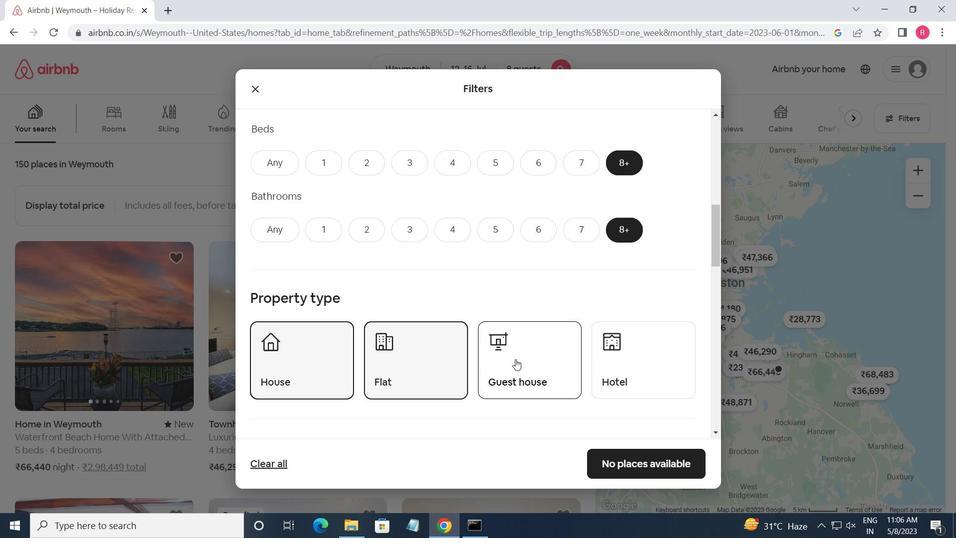 
Action: Mouse moved to (447, 324)
Screenshot: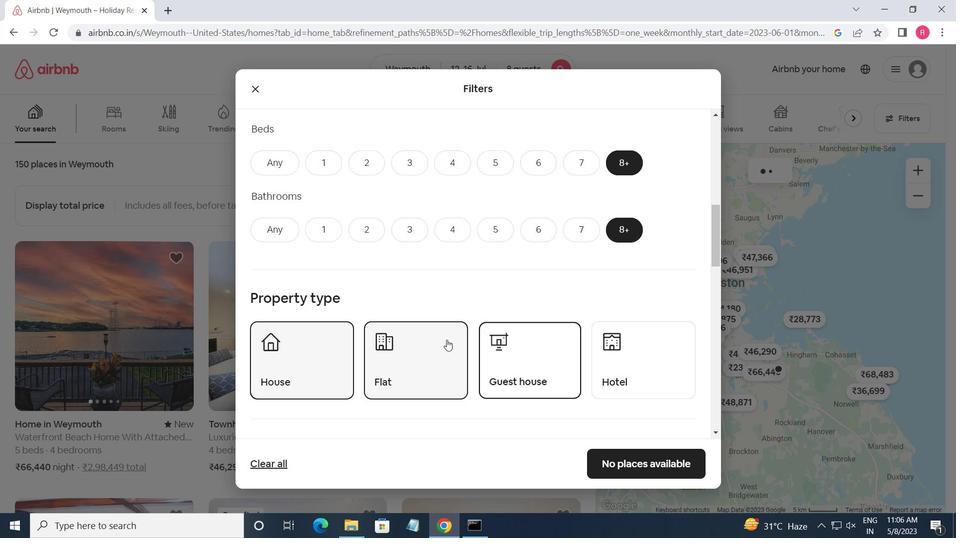 
Action: Mouse scrolled (447, 324) with delta (0, 0)
Screenshot: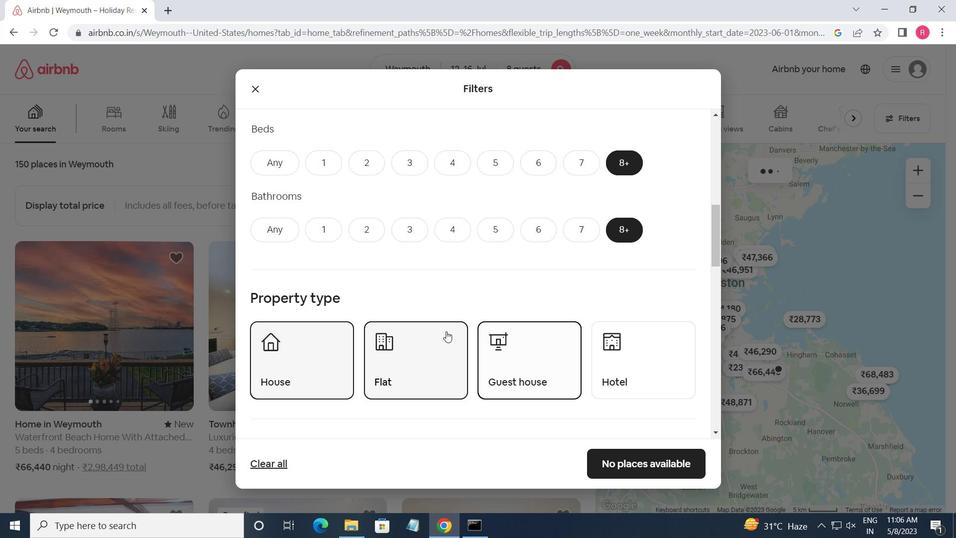 
Action: Mouse scrolled (447, 324) with delta (0, 0)
Screenshot: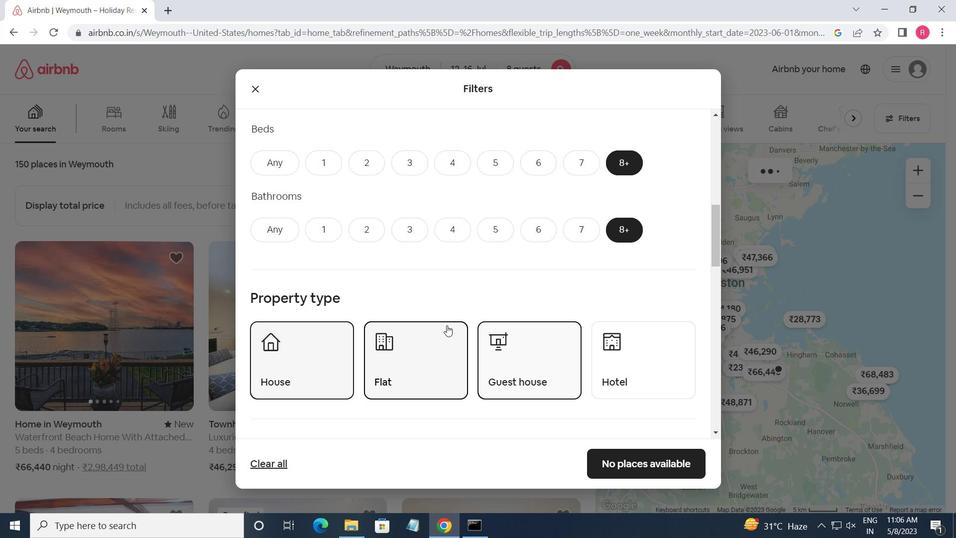 
Action: Mouse scrolled (447, 324) with delta (0, 0)
Screenshot: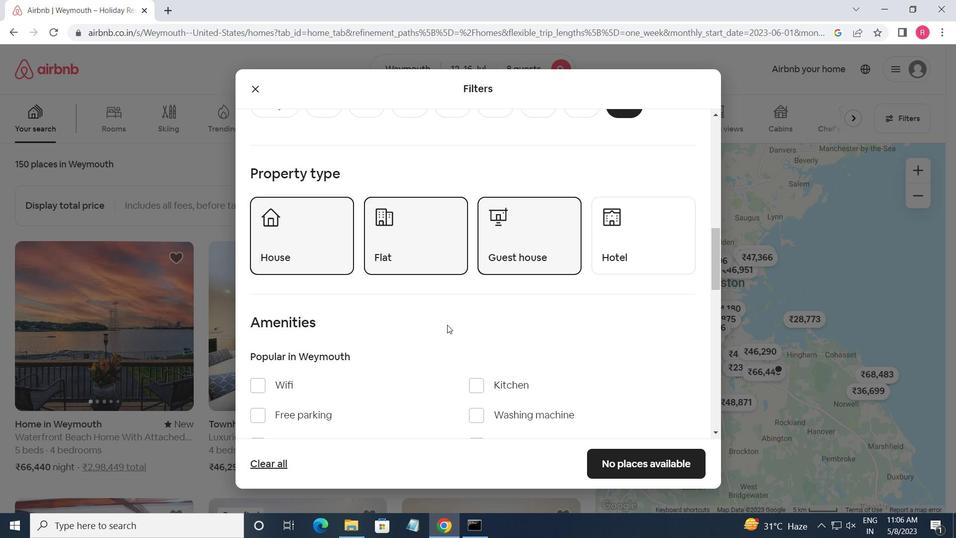 
Action: Mouse moved to (449, 328)
Screenshot: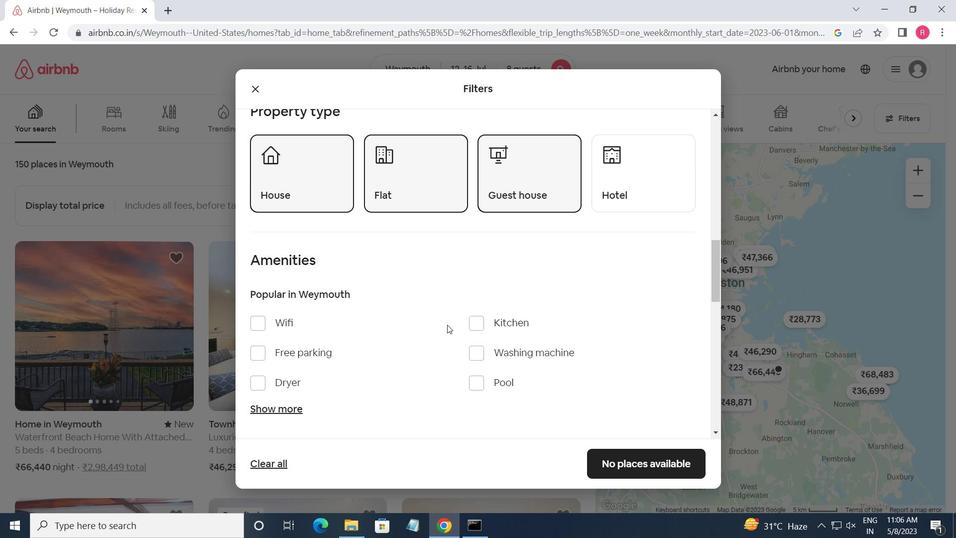 
Action: Mouse scrolled (449, 328) with delta (0, 0)
Screenshot: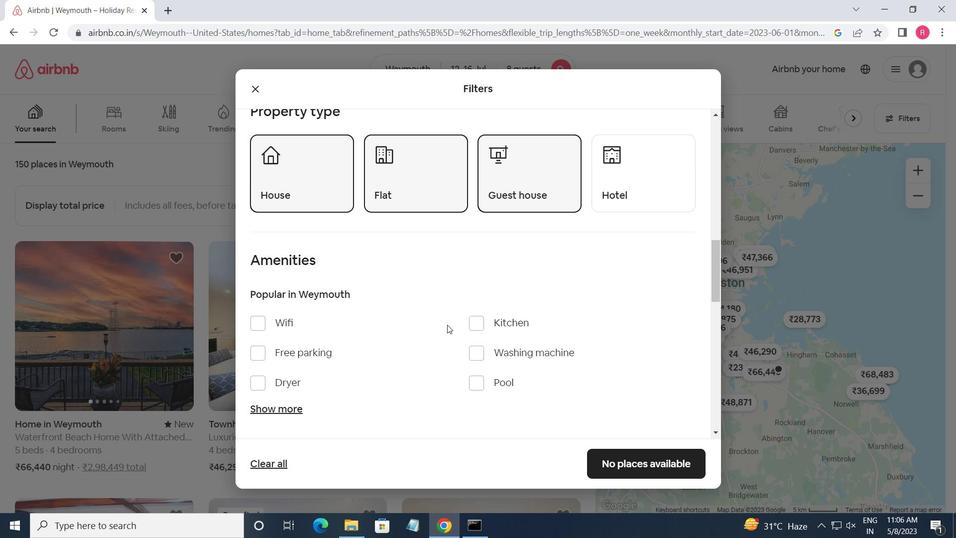 
Action: Mouse moved to (260, 260)
Screenshot: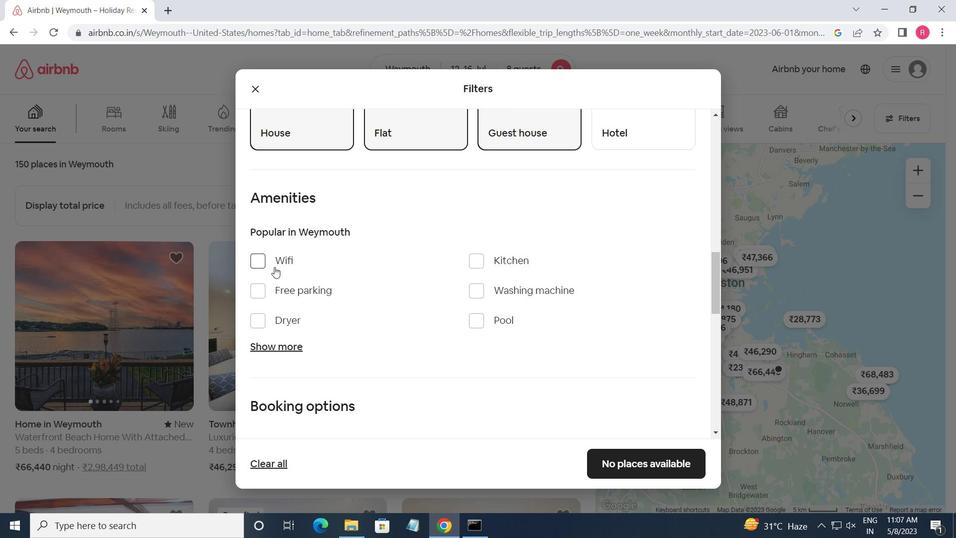
Action: Mouse pressed left at (260, 260)
Screenshot: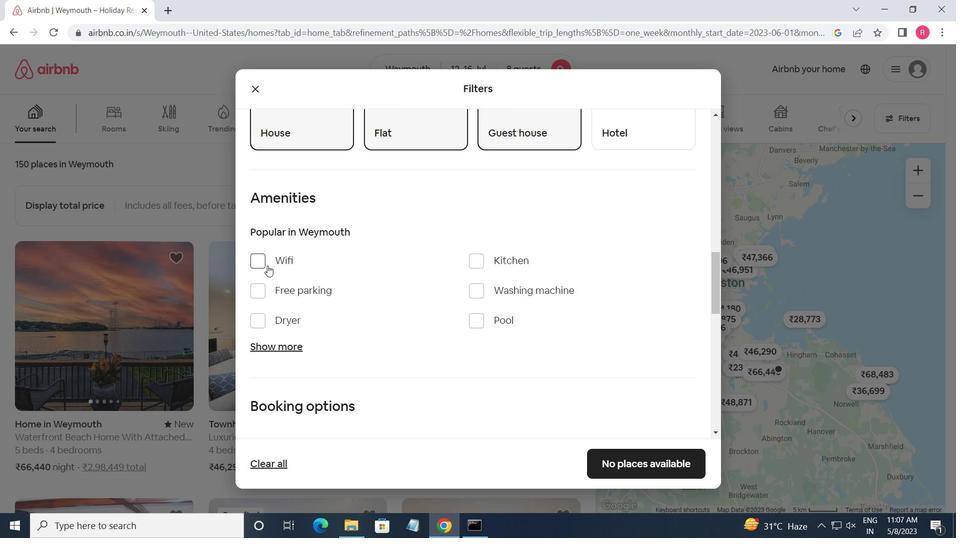 
Action: Mouse moved to (266, 291)
Screenshot: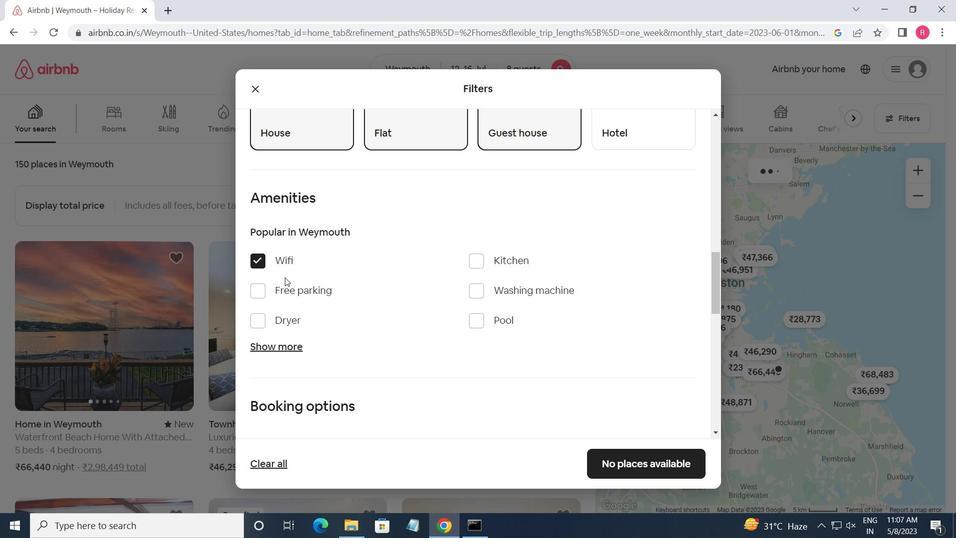 
Action: Mouse pressed left at (266, 291)
Screenshot: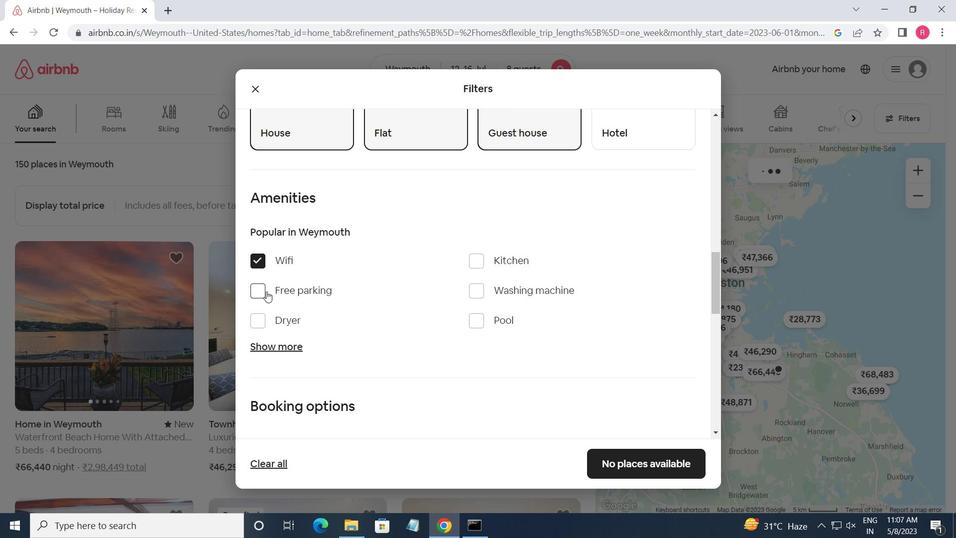 
Action: Mouse moved to (289, 345)
Screenshot: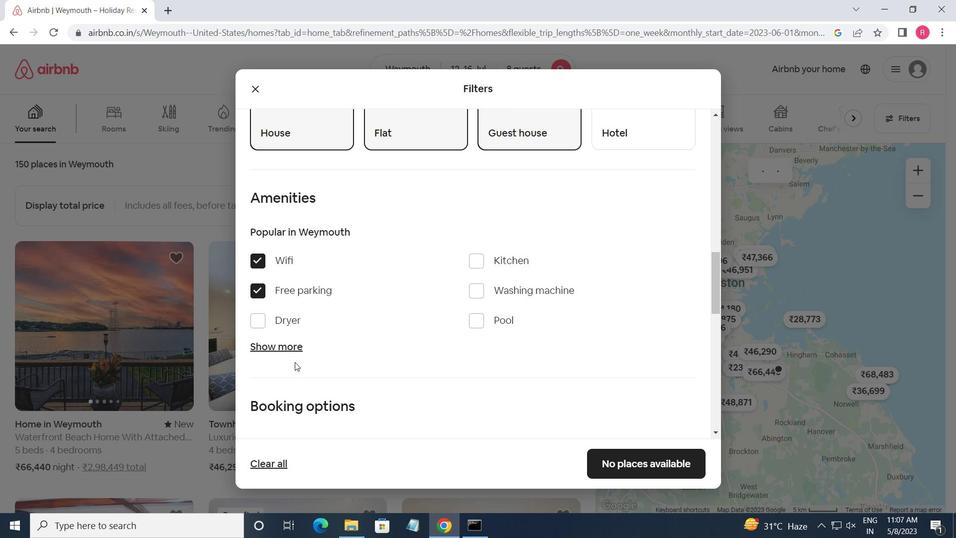 
Action: Mouse pressed left at (289, 345)
Screenshot: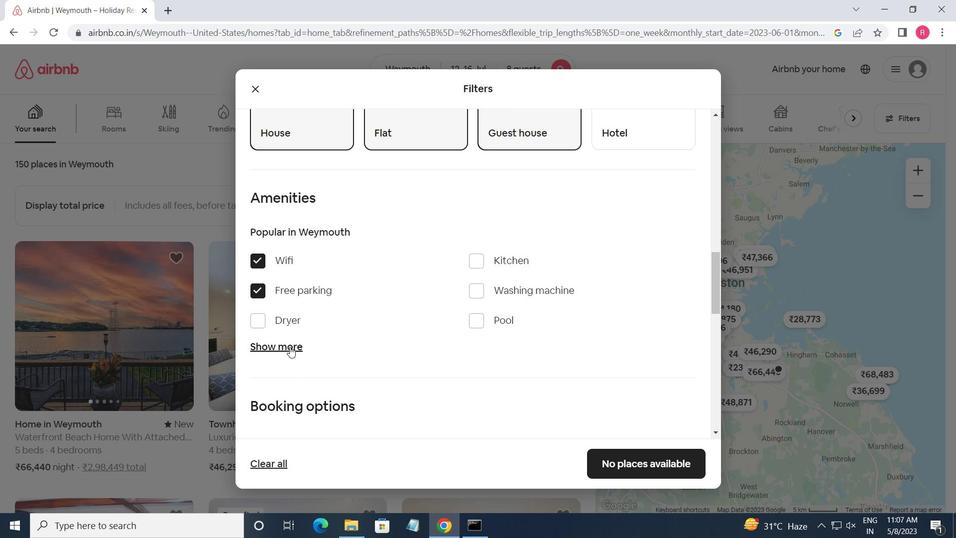 
Action: Mouse moved to (445, 365)
Screenshot: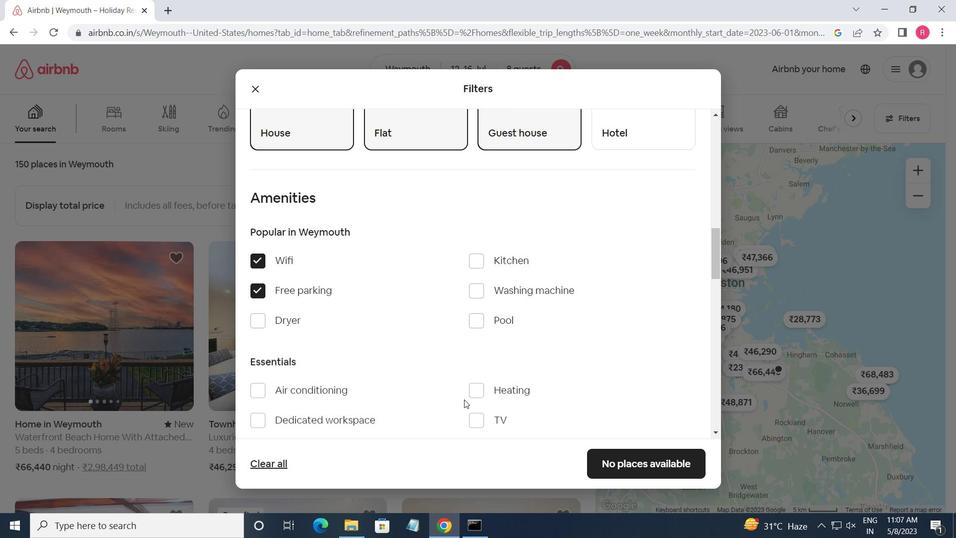 
Action: Mouse scrolled (445, 364) with delta (0, 0)
Screenshot: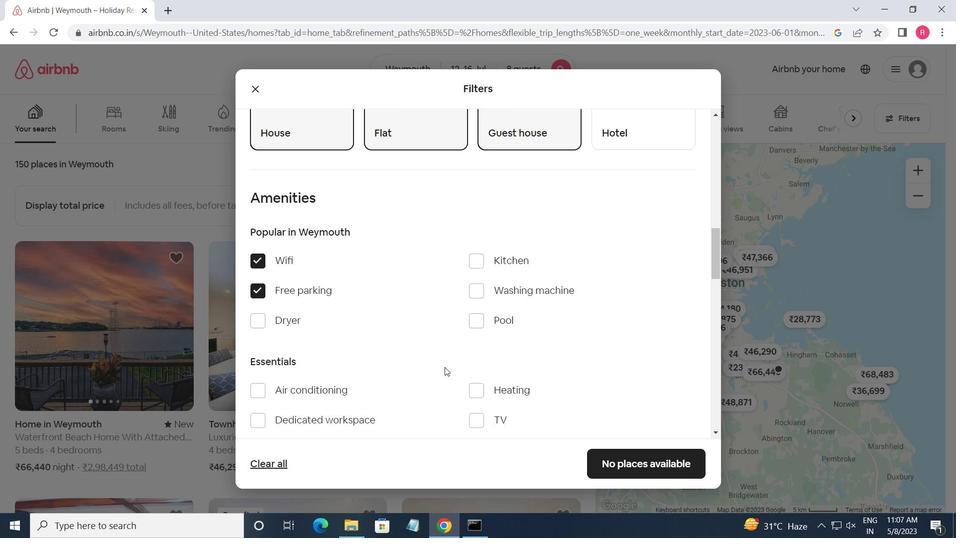 
Action: Mouse scrolled (445, 364) with delta (0, 0)
Screenshot: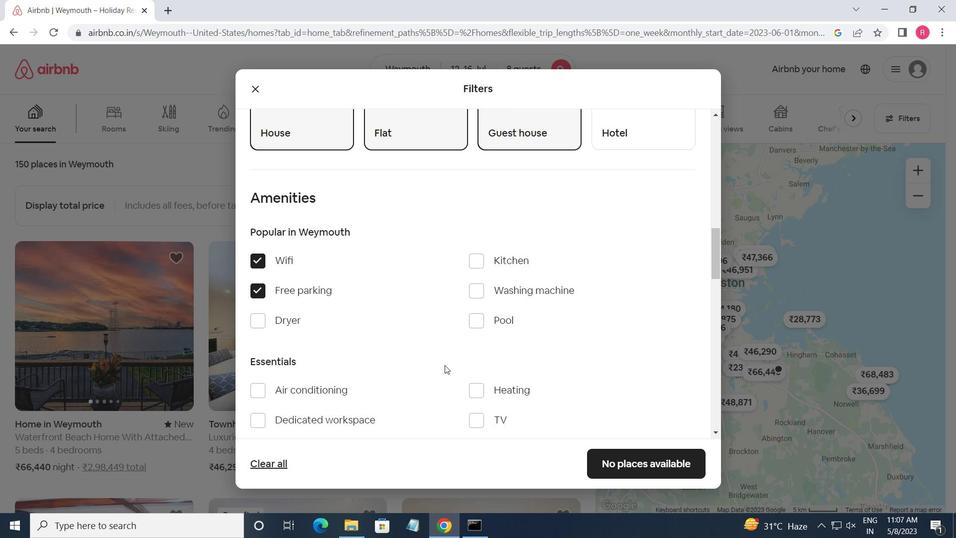 
Action: Mouse moved to (477, 298)
Screenshot: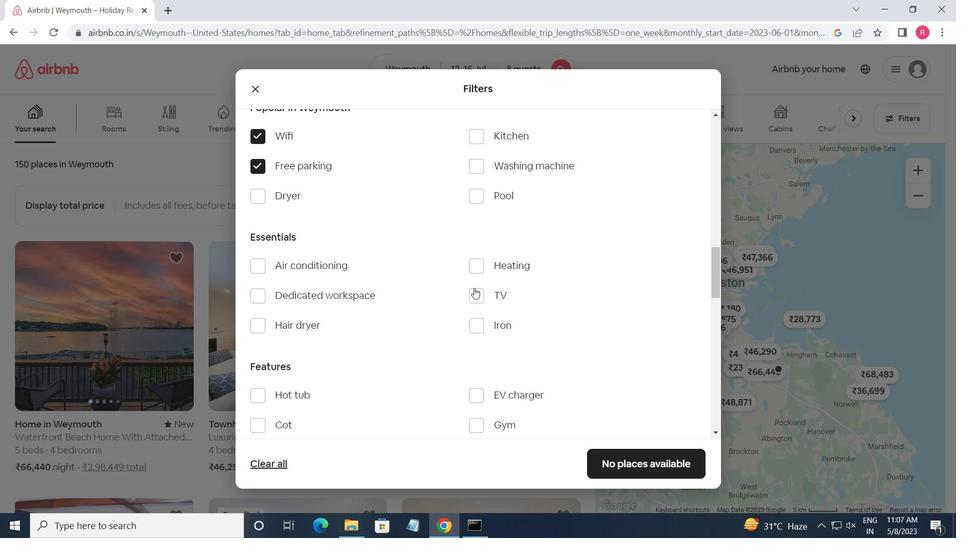 
Action: Mouse pressed left at (477, 298)
Screenshot: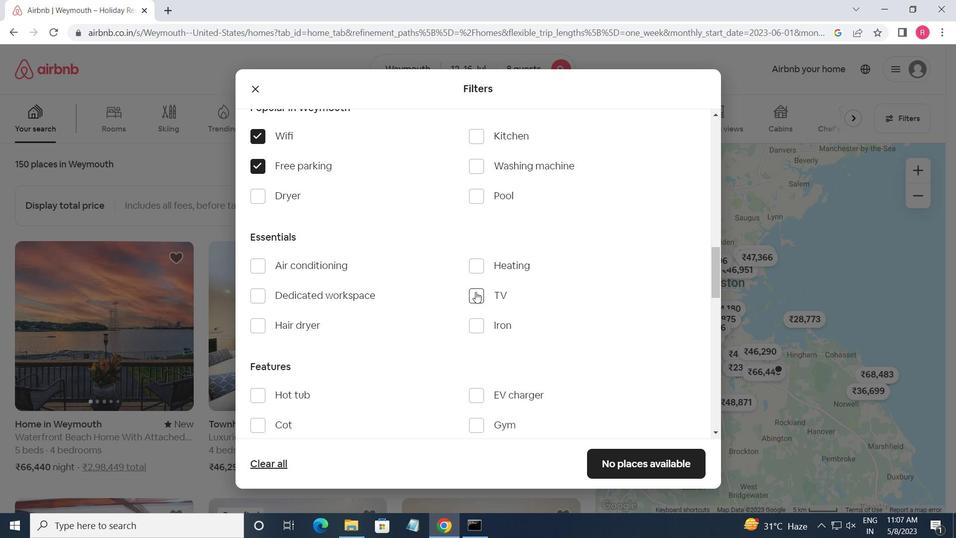 
Action: Mouse moved to (418, 306)
Screenshot: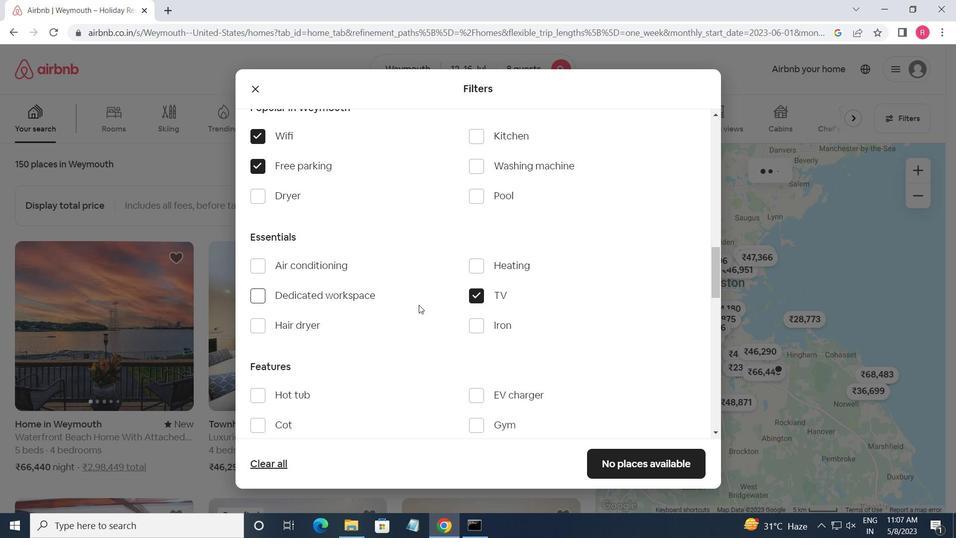 
Action: Mouse scrolled (418, 305) with delta (0, 0)
Screenshot: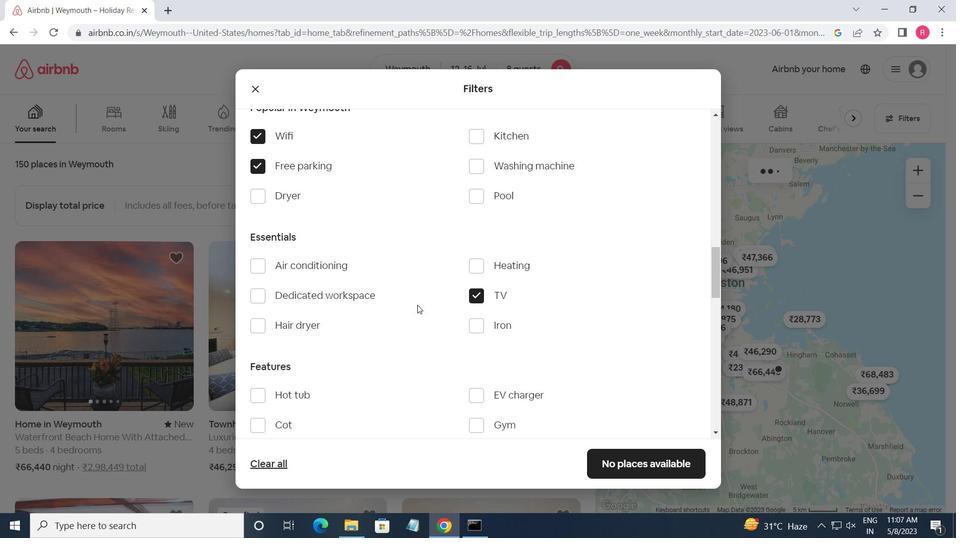 
Action: Mouse moved to (418, 306)
Screenshot: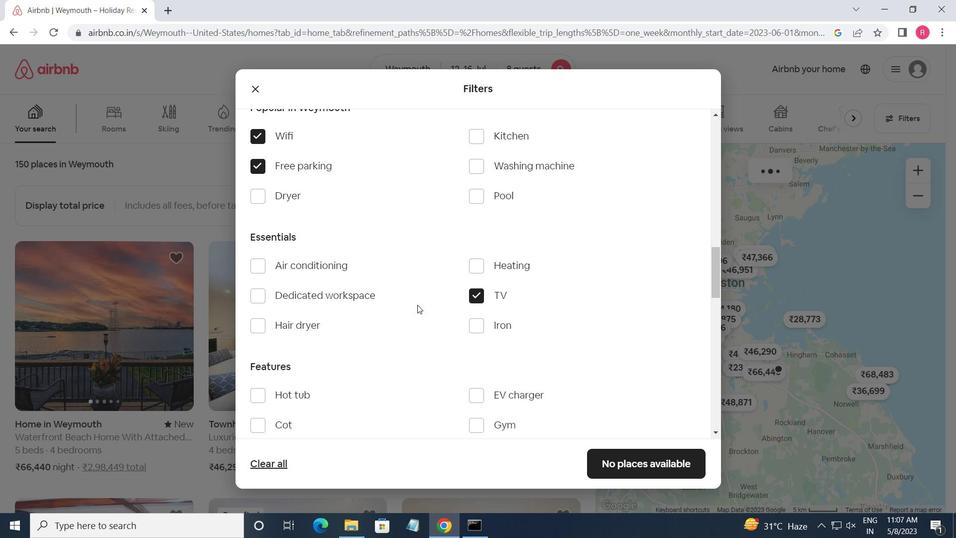 
Action: Mouse scrolled (418, 306) with delta (0, 0)
Screenshot: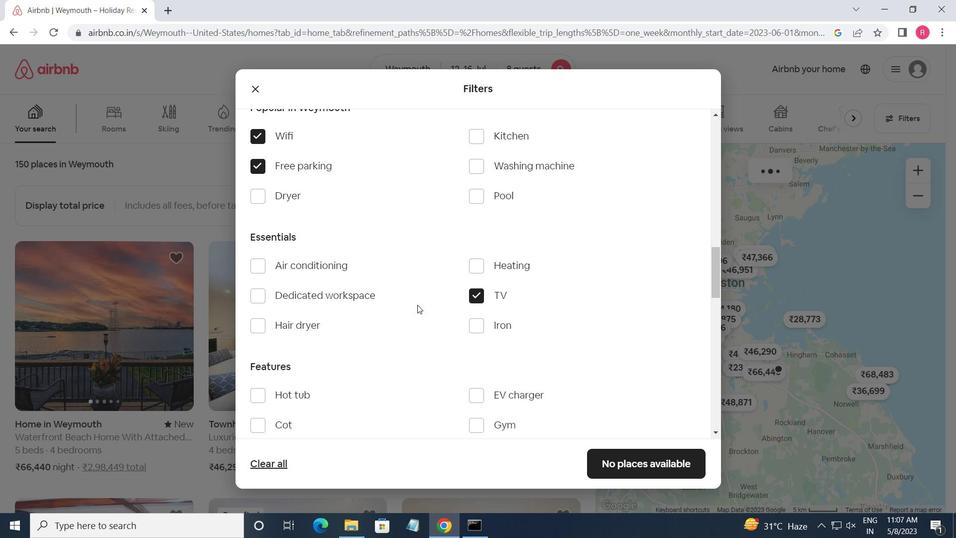 
Action: Mouse scrolled (418, 306) with delta (0, 0)
Screenshot: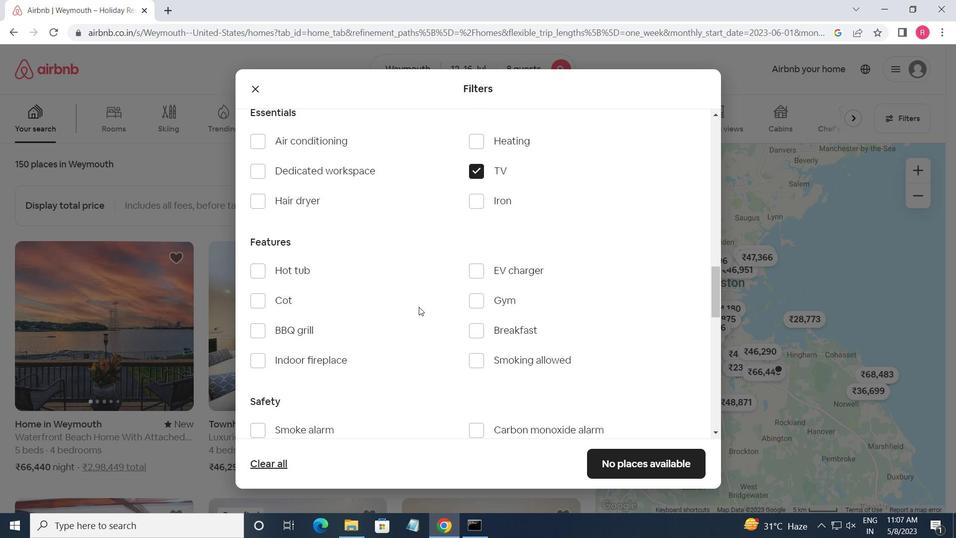 
Action: Mouse moved to (418, 306)
Screenshot: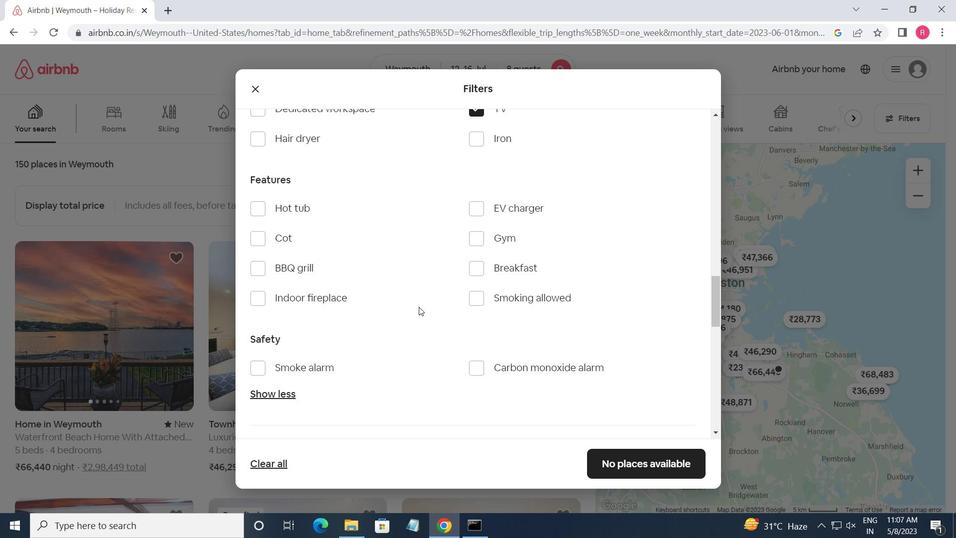 
Action: Mouse scrolled (418, 306) with delta (0, 0)
Screenshot: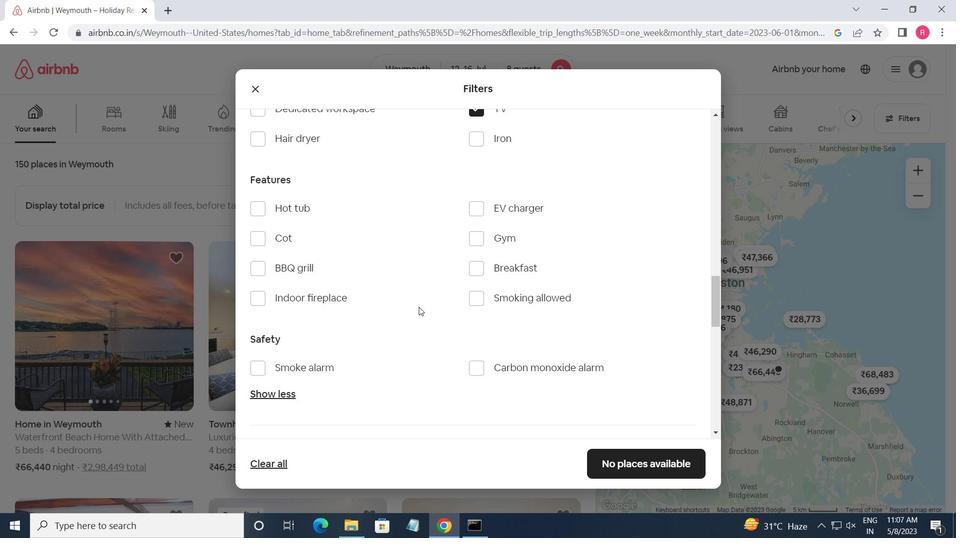 
Action: Mouse moved to (481, 179)
Screenshot: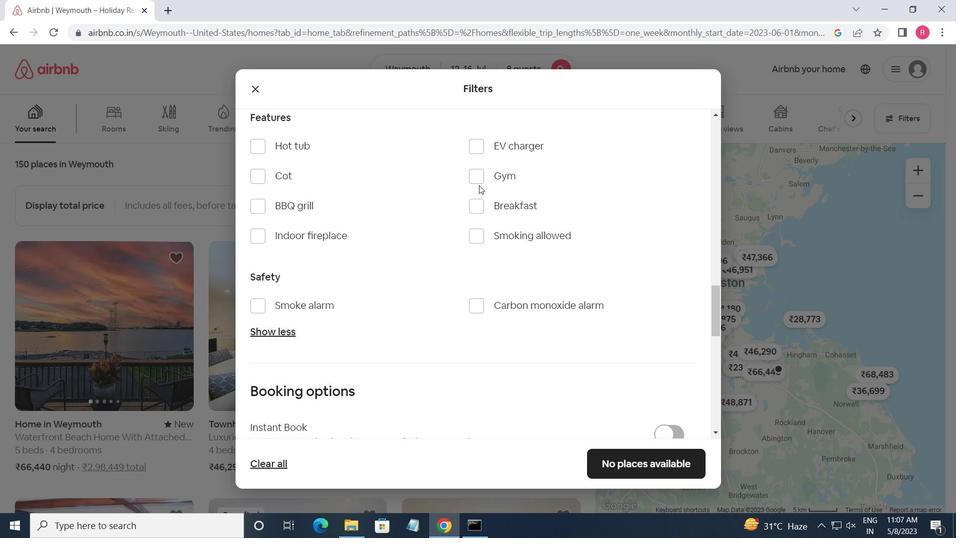 
Action: Mouse pressed left at (481, 179)
Screenshot: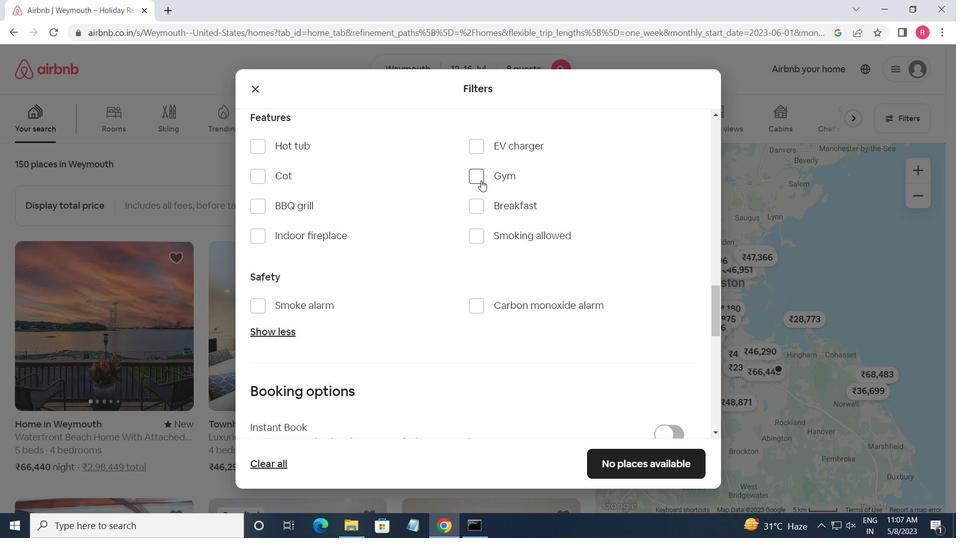 
Action: Mouse moved to (472, 205)
Screenshot: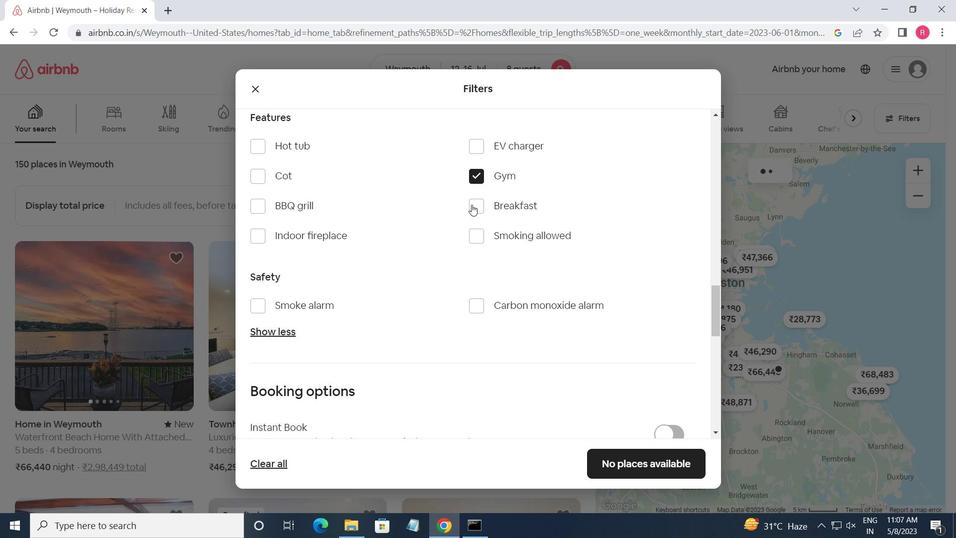 
Action: Mouse pressed left at (472, 205)
Screenshot: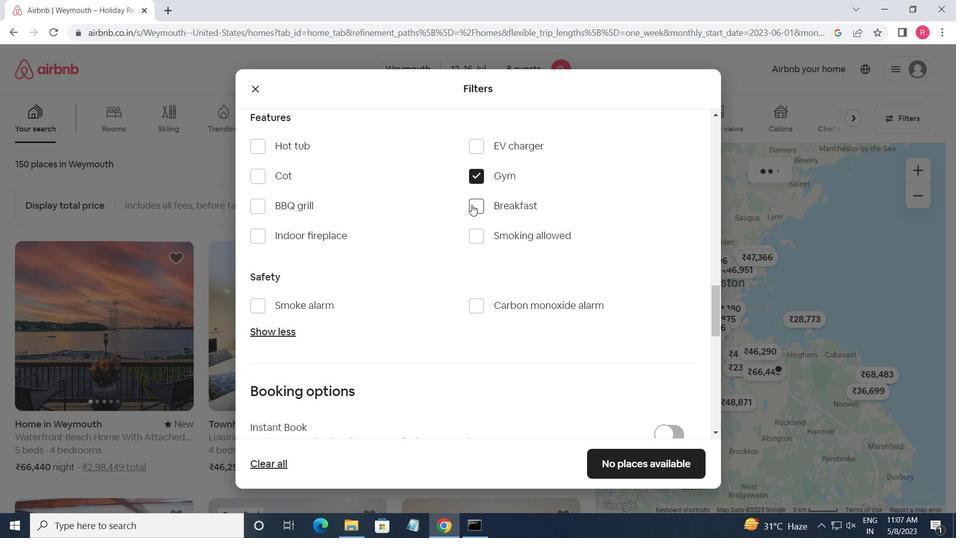 
Action: Mouse moved to (440, 259)
Screenshot: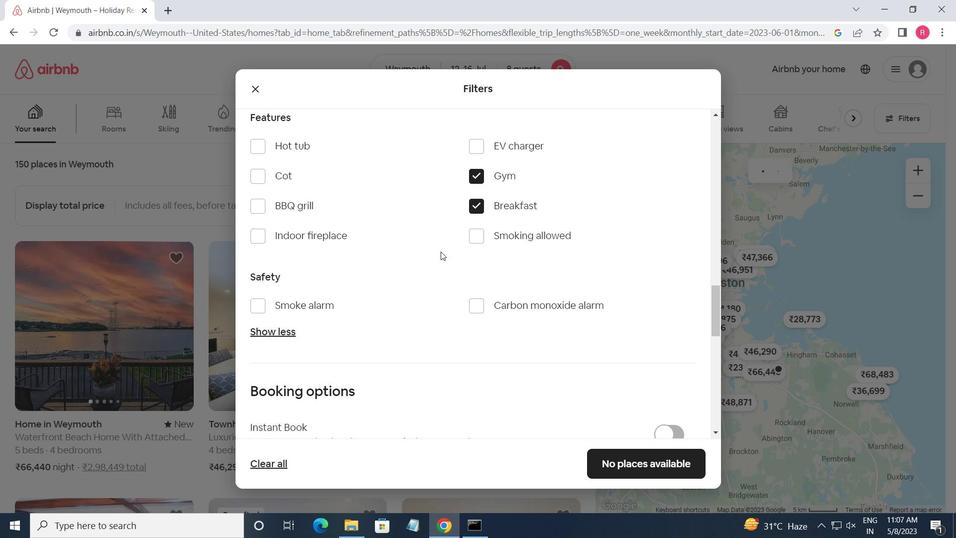 
Action: Mouse scrolled (440, 258) with delta (0, 0)
Screenshot: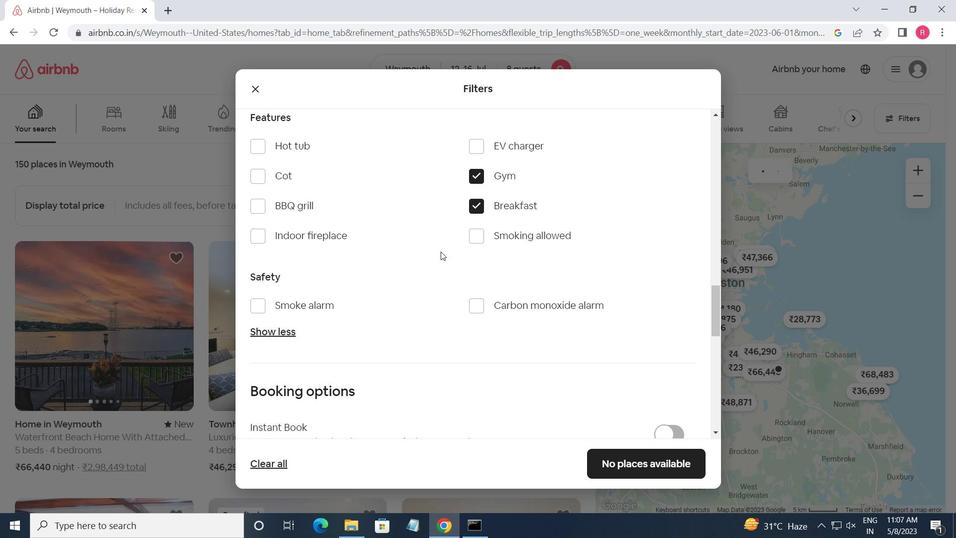 
Action: Mouse moved to (441, 261)
Screenshot: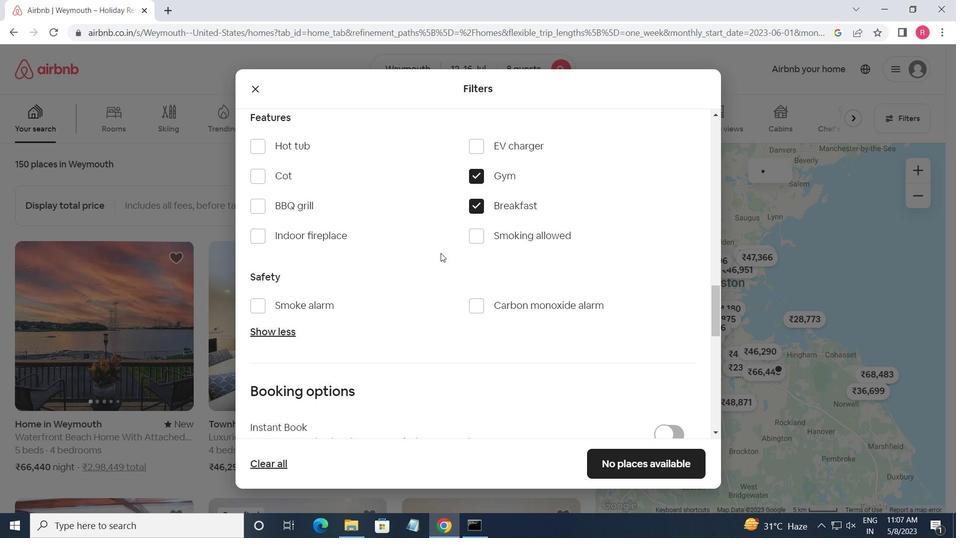
Action: Mouse scrolled (441, 260) with delta (0, 0)
Screenshot: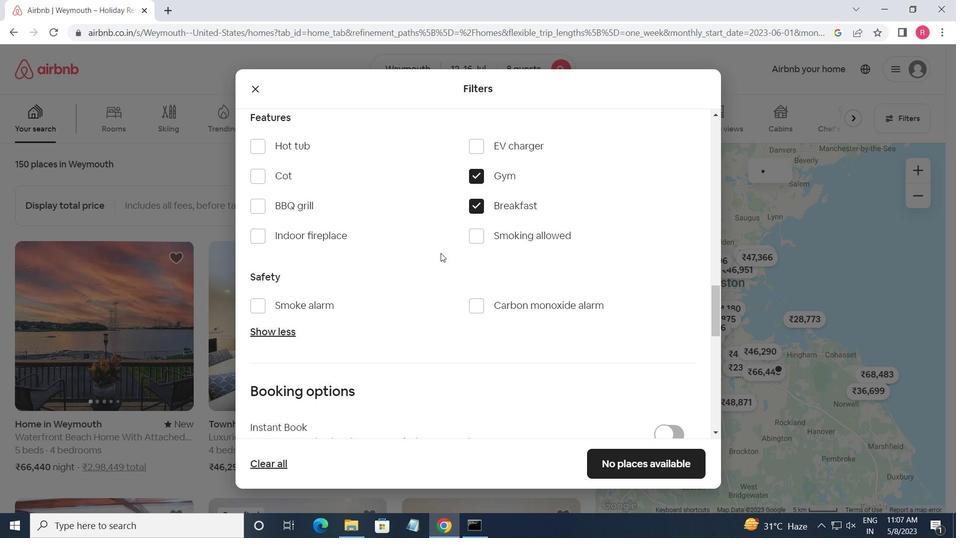 
Action: Mouse moved to (441, 262)
Screenshot: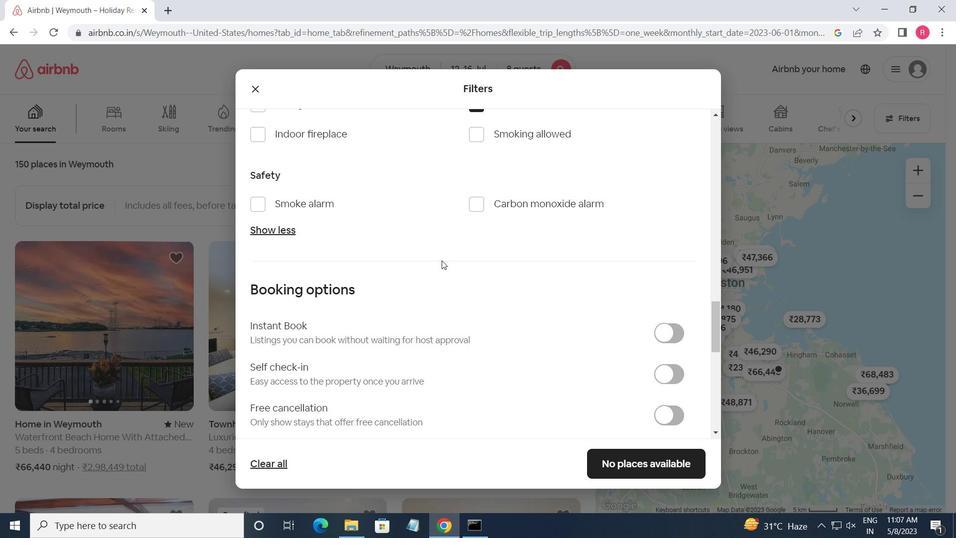 
Action: Mouse scrolled (441, 262) with delta (0, 0)
Screenshot: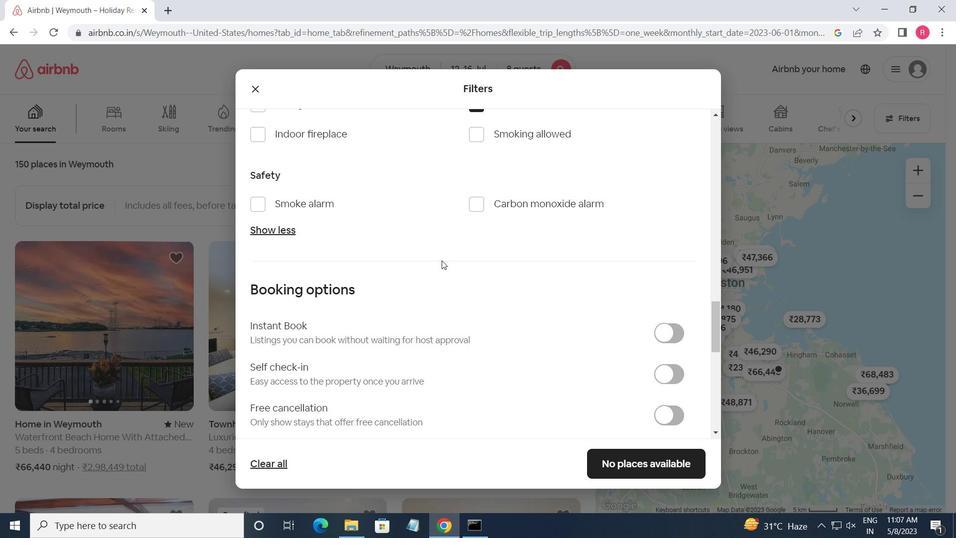 
Action: Mouse scrolled (441, 262) with delta (0, 0)
Screenshot: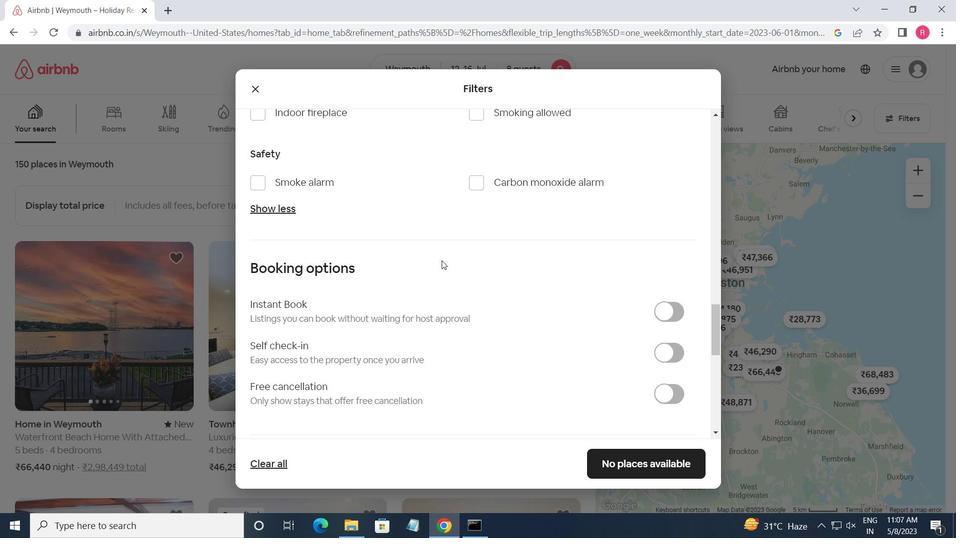 
Action: Mouse moved to (669, 232)
Screenshot: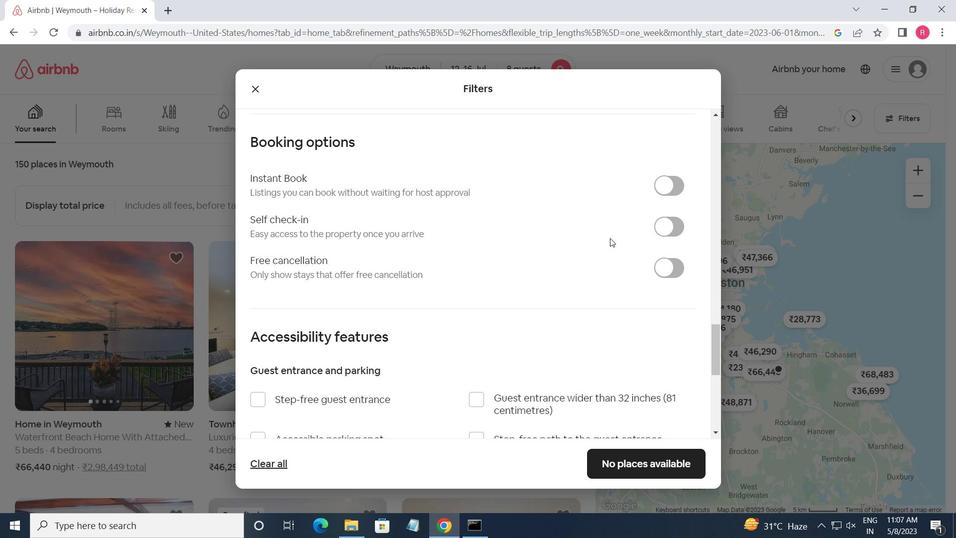 
Action: Mouse pressed left at (669, 232)
Screenshot: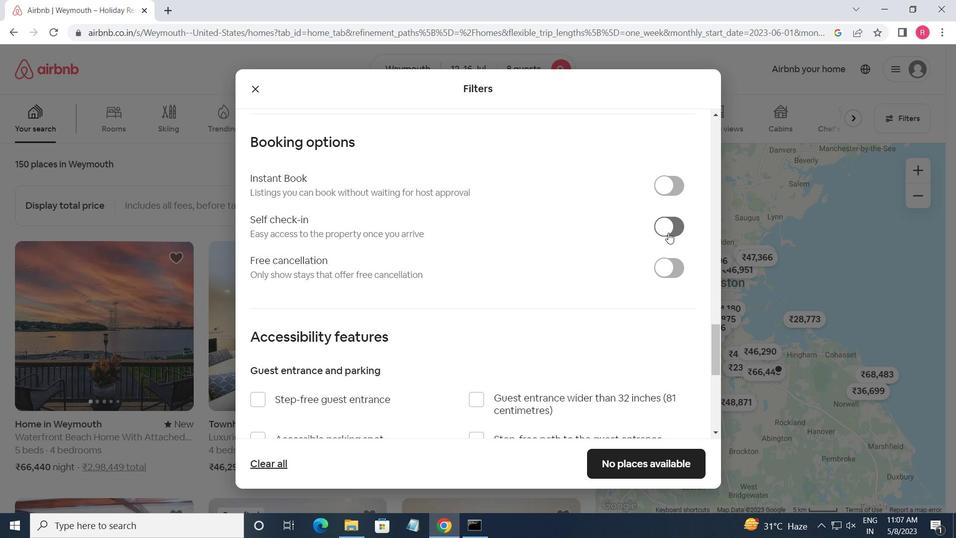 
Action: Mouse moved to (547, 250)
Screenshot: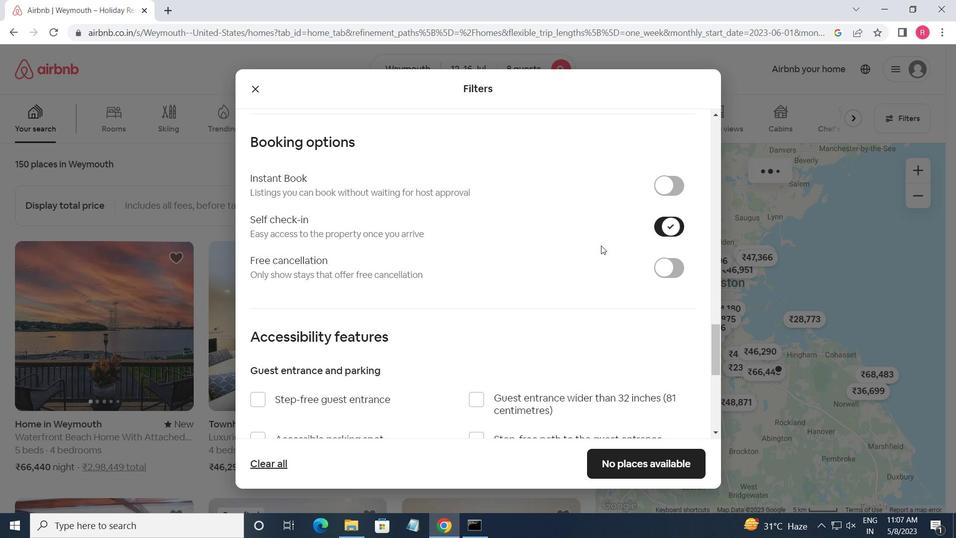 
Action: Mouse scrolled (547, 249) with delta (0, 0)
Screenshot: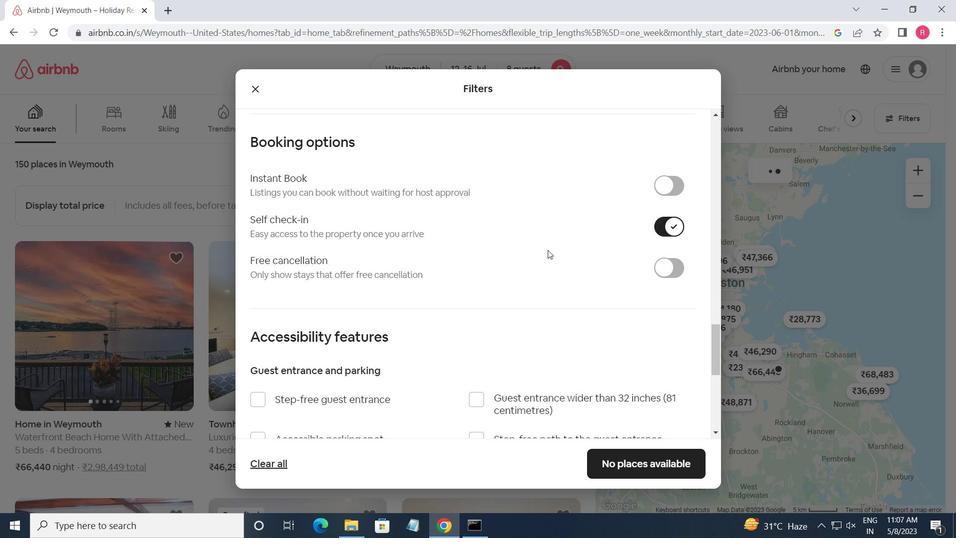 
Action: Mouse scrolled (547, 249) with delta (0, 0)
Screenshot: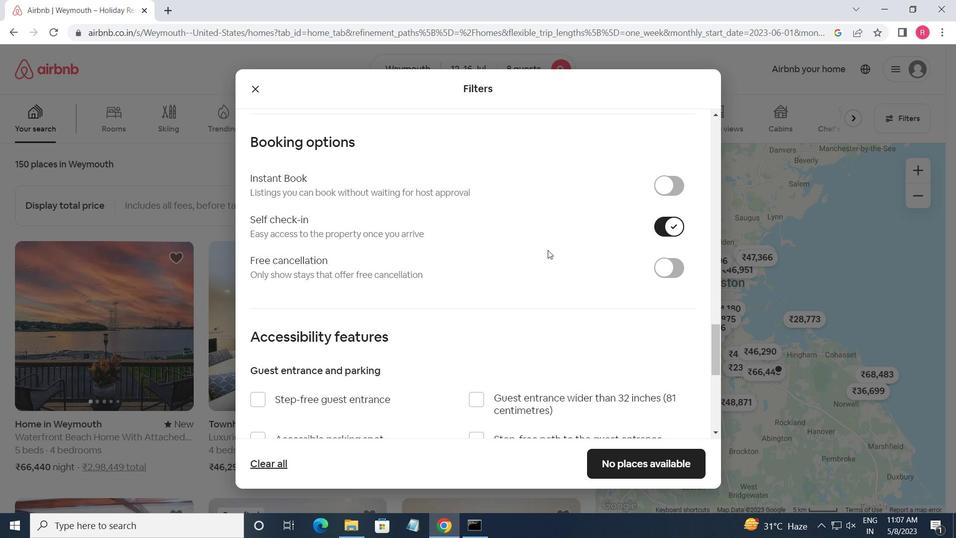 
Action: Mouse scrolled (547, 249) with delta (0, 0)
Screenshot: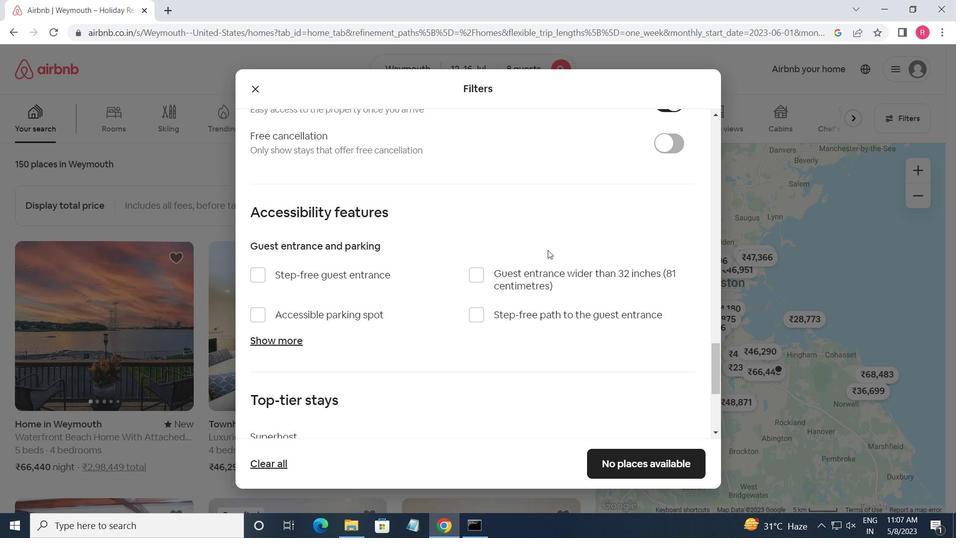 
Action: Mouse scrolled (547, 249) with delta (0, 0)
Screenshot: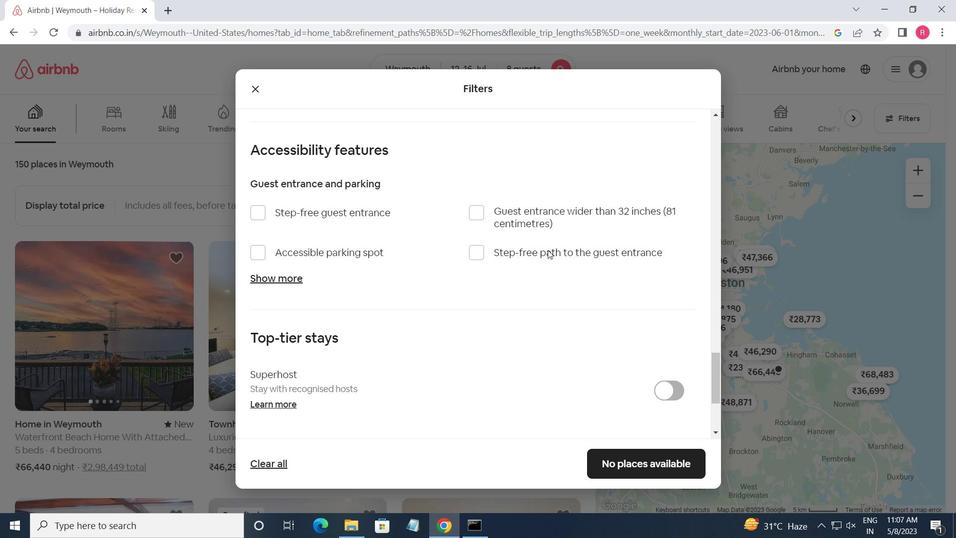 
Action: Mouse scrolled (547, 249) with delta (0, 0)
Screenshot: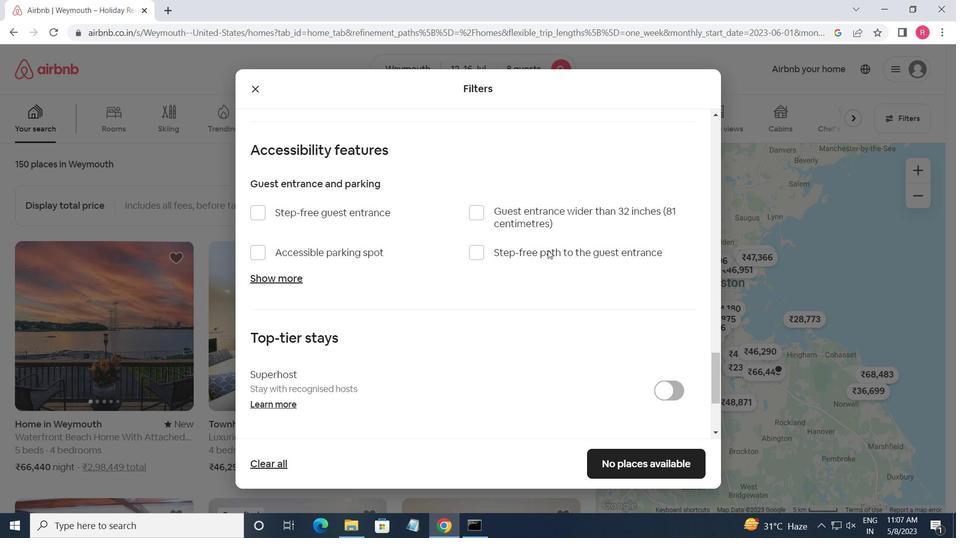 
Action: Mouse scrolled (547, 249) with delta (0, 0)
Screenshot: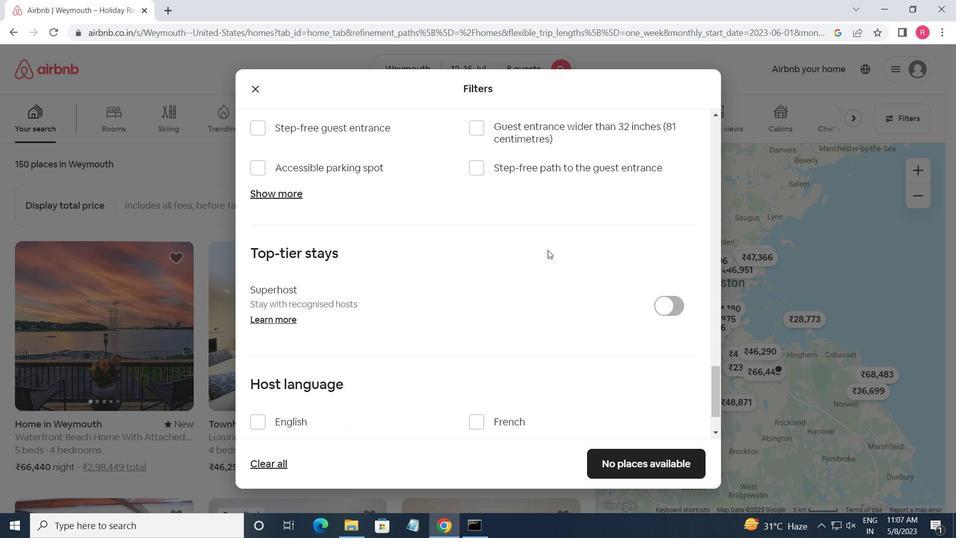 
Action: Mouse scrolled (547, 249) with delta (0, 0)
Screenshot: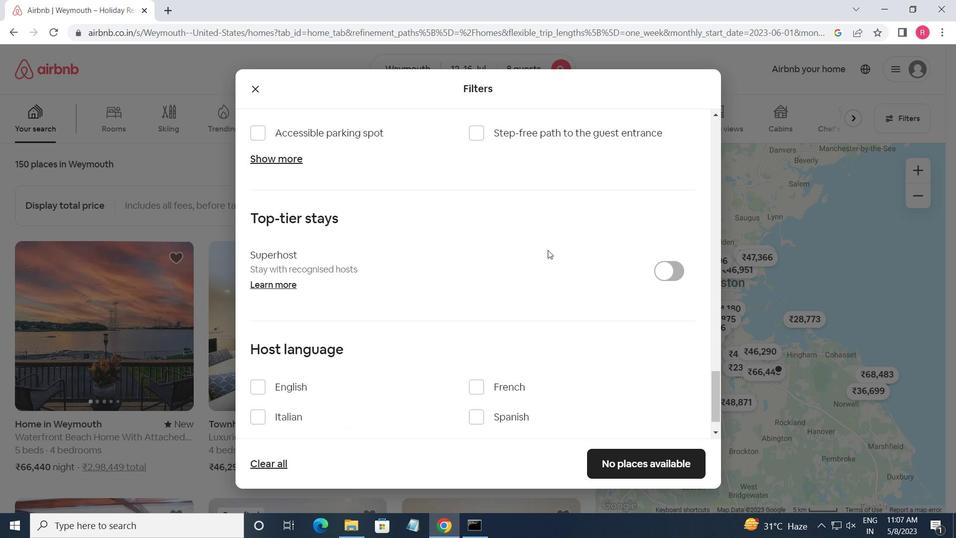 
Action: Mouse moved to (251, 353)
Screenshot: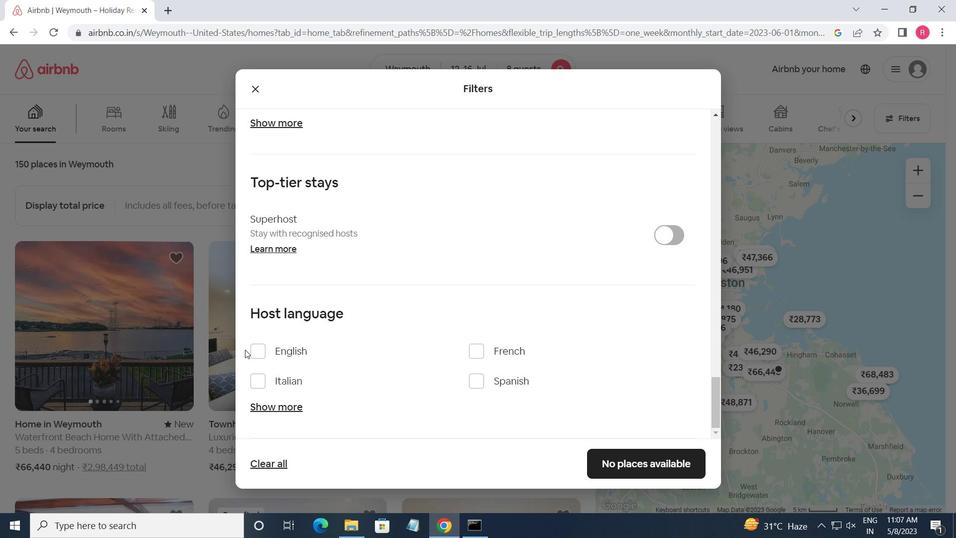 
Action: Mouse pressed left at (251, 353)
Screenshot: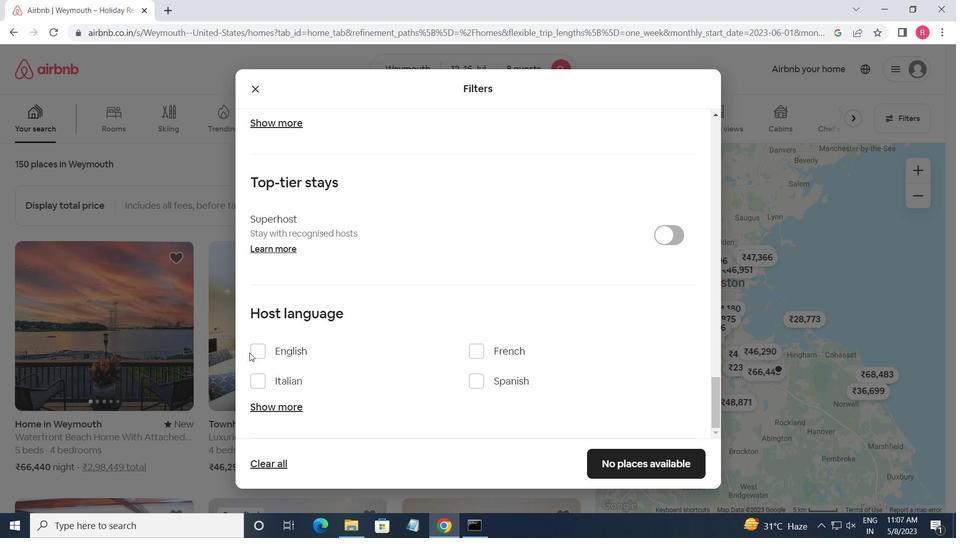 
Action: Mouse moved to (615, 474)
Screenshot: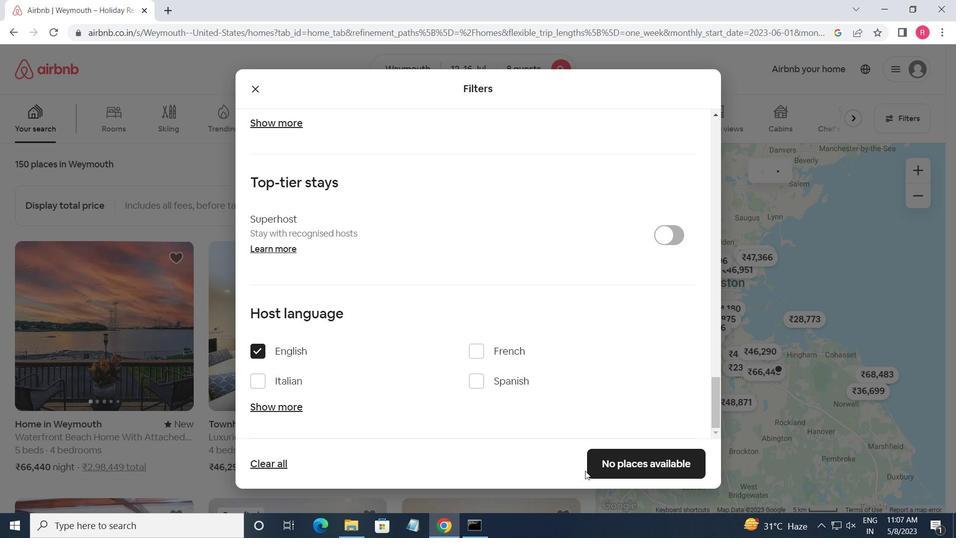 
Action: Mouse pressed left at (615, 474)
Screenshot: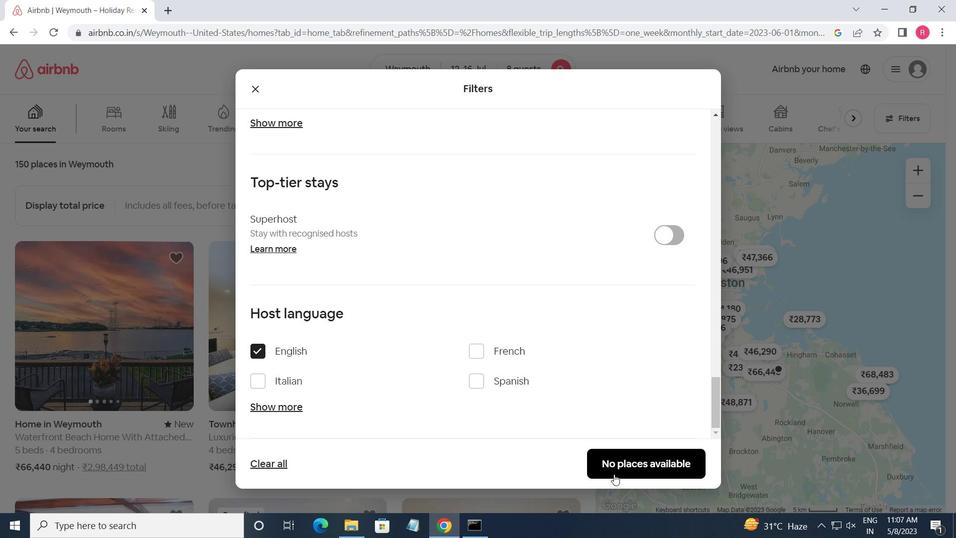 
Action: Mouse moved to (553, 293)
Screenshot: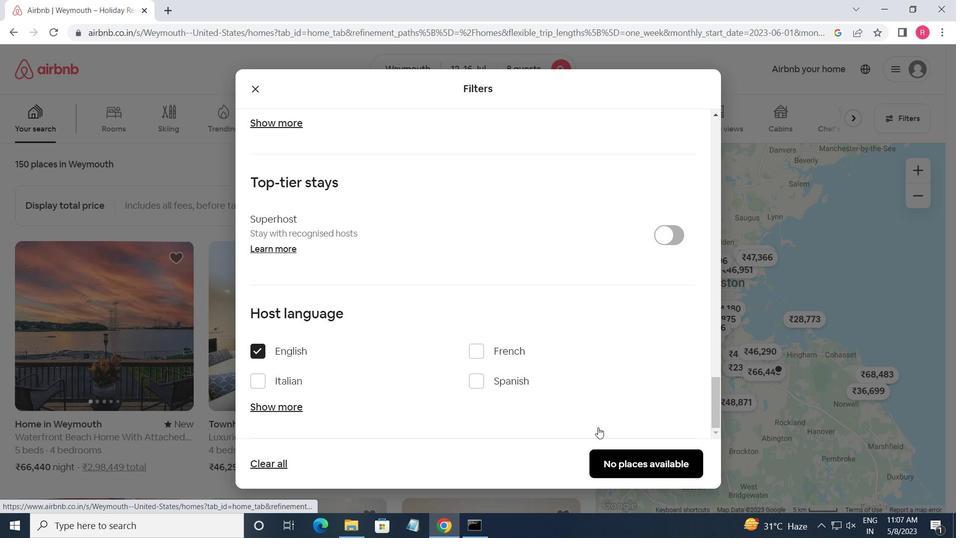 
